 Task: Look for space in Thành Phố Uông Bí, Vietnam from 10th July, 2023 to 25th July, 2023 for 3 adults, 1 child in price range Rs.15000 to Rs.25000. Place can be shared room with 2 bedrooms having 3 beds and 2 bathrooms. Property type can be house, flat, guest house. Amenities needed are: wifi, TV, free parkinig on premises, gym, breakfast. Booking option can be shelf check-in. Required host language is English.
Action: Mouse moved to (448, 97)
Screenshot: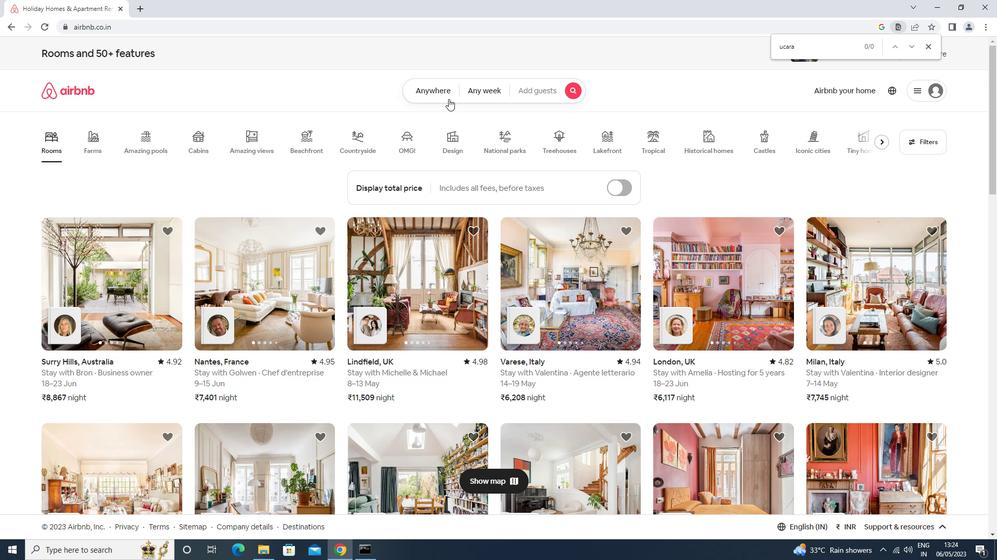 
Action: Mouse pressed left at (448, 97)
Screenshot: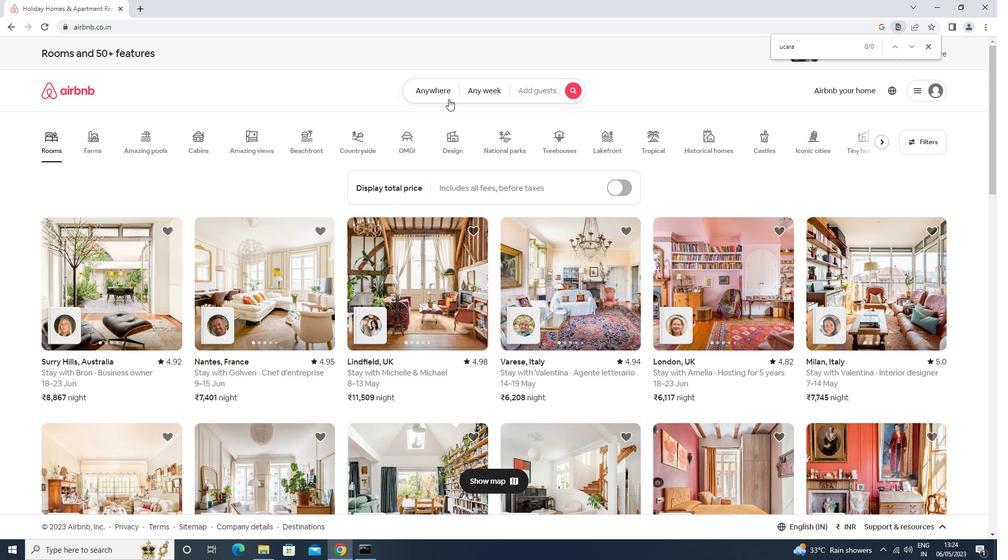 
Action: Mouse moved to (368, 135)
Screenshot: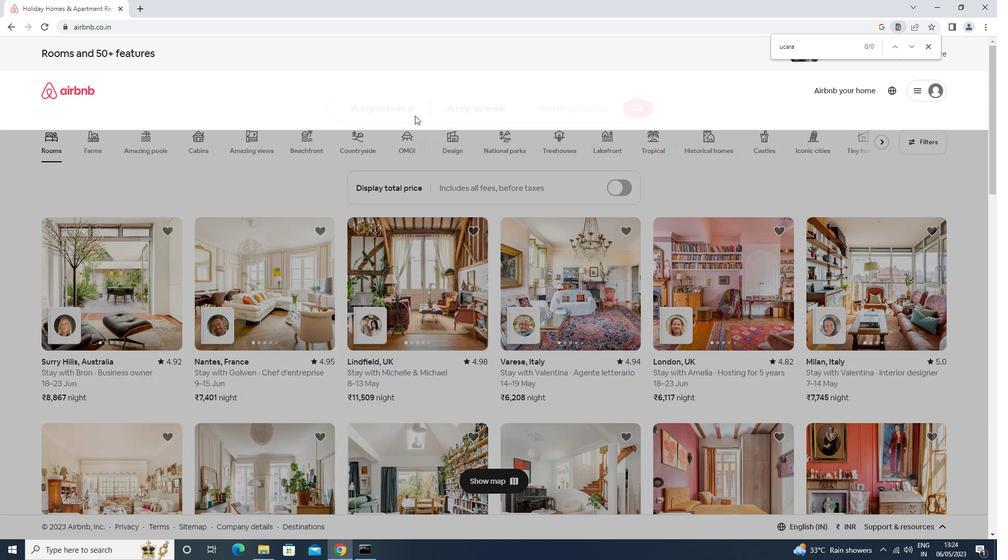 
Action: Mouse pressed left at (368, 135)
Screenshot: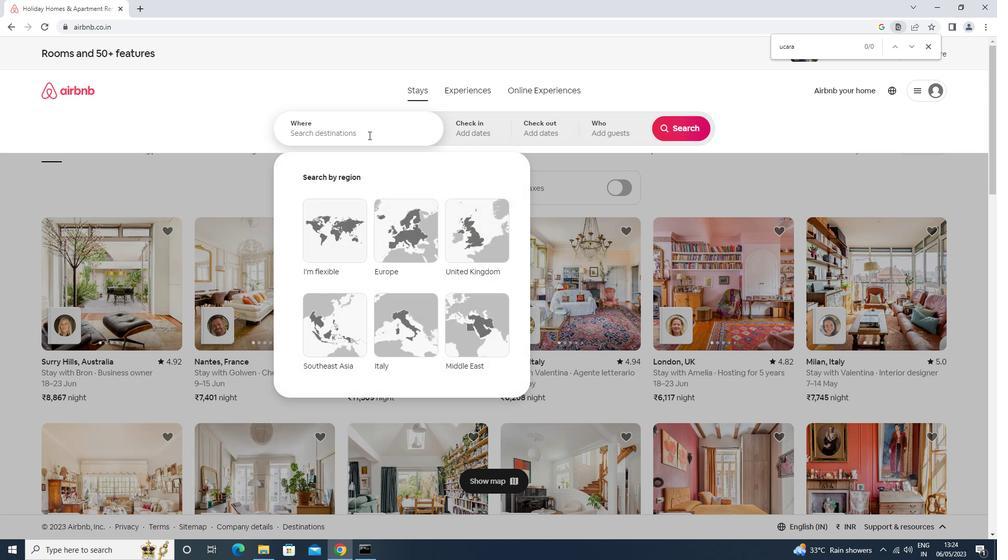 
Action: Key pressed <Key.shift>THANH<Key.space><Key.shift>PHO<Key.space><Key.shift>UONG<Key.shift>B<Key.backspace><Key.space>N<Key.shift>BI<Key.enter>
Screenshot: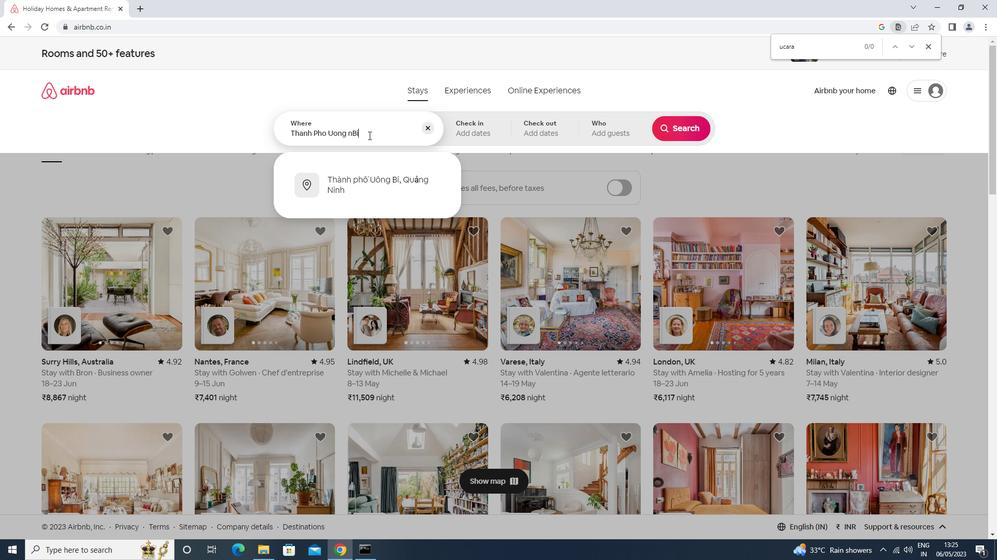 
Action: Mouse moved to (679, 214)
Screenshot: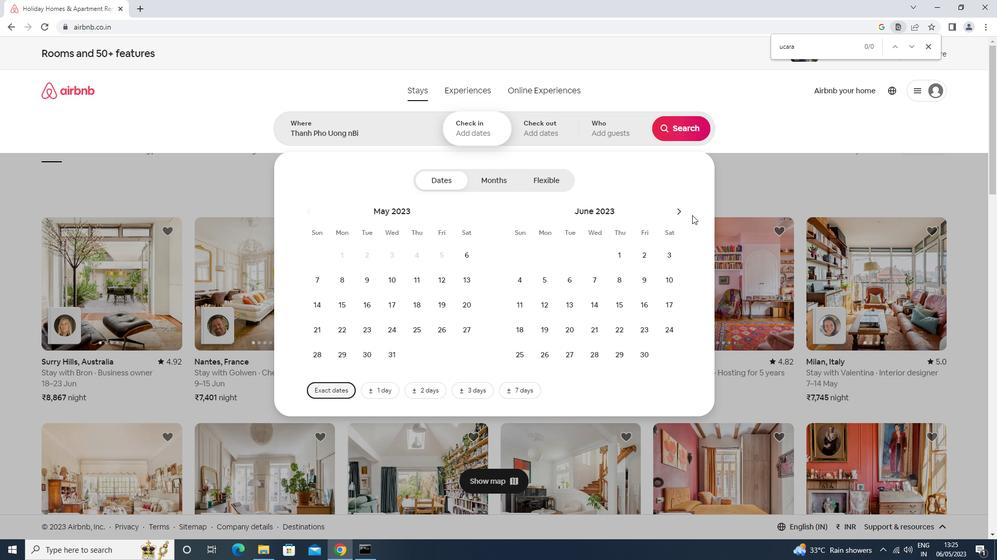 
Action: Mouse pressed left at (679, 214)
Screenshot: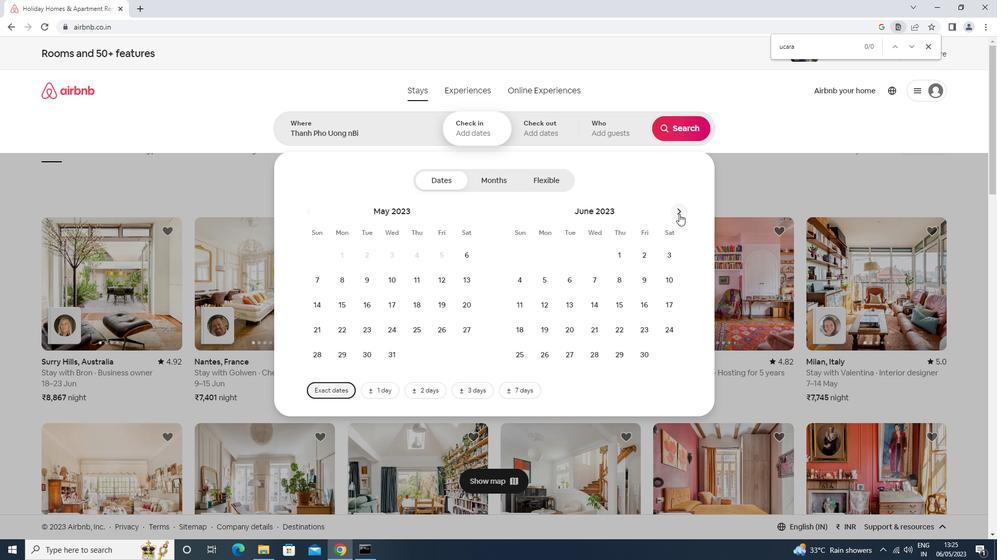 
Action: Mouse moved to (545, 311)
Screenshot: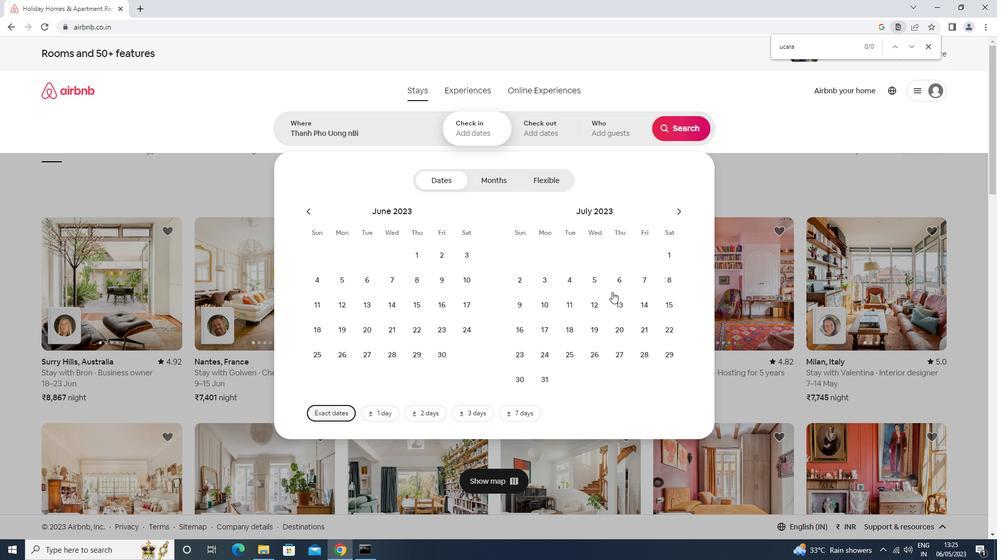 
Action: Mouse pressed left at (545, 311)
Screenshot: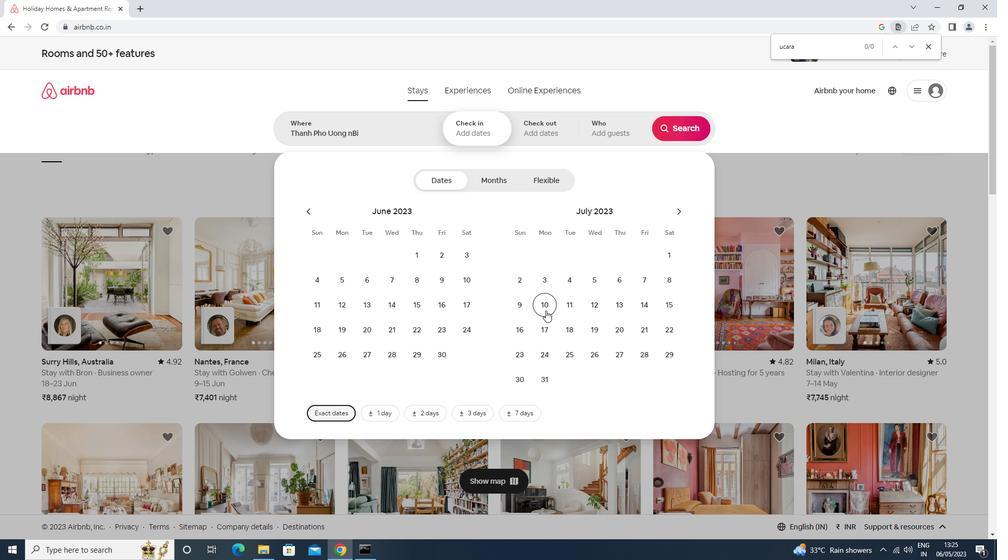 
Action: Mouse moved to (571, 365)
Screenshot: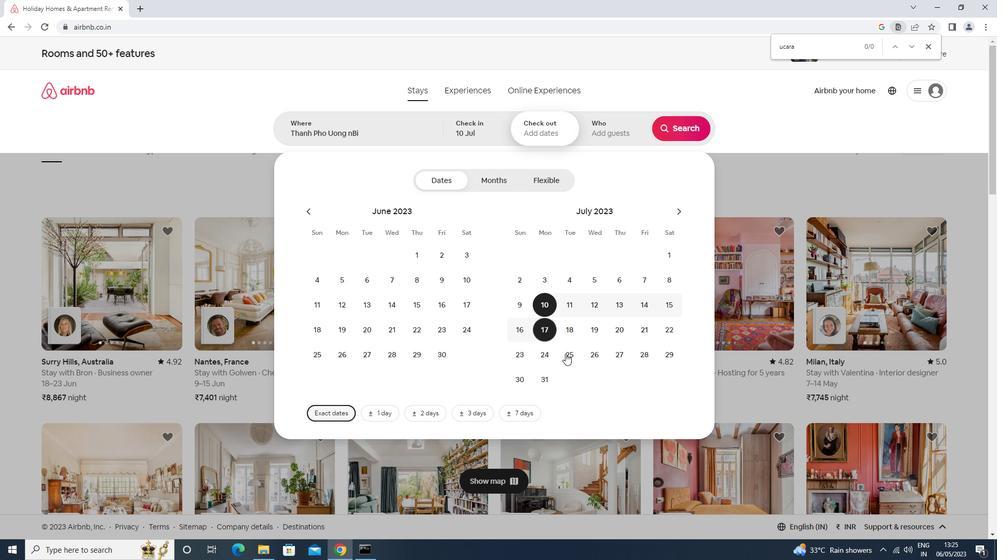
Action: Mouse pressed left at (571, 365)
Screenshot: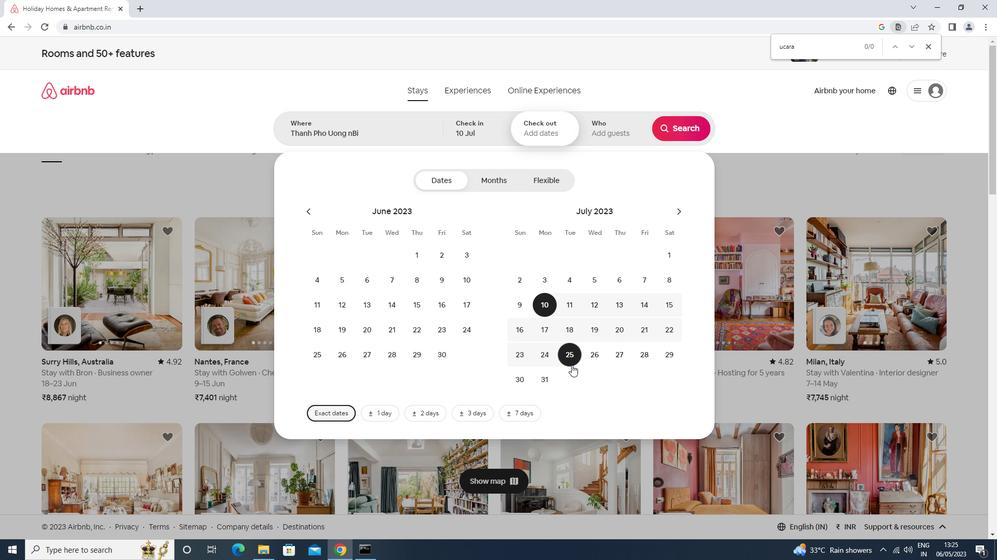 
Action: Mouse moved to (603, 137)
Screenshot: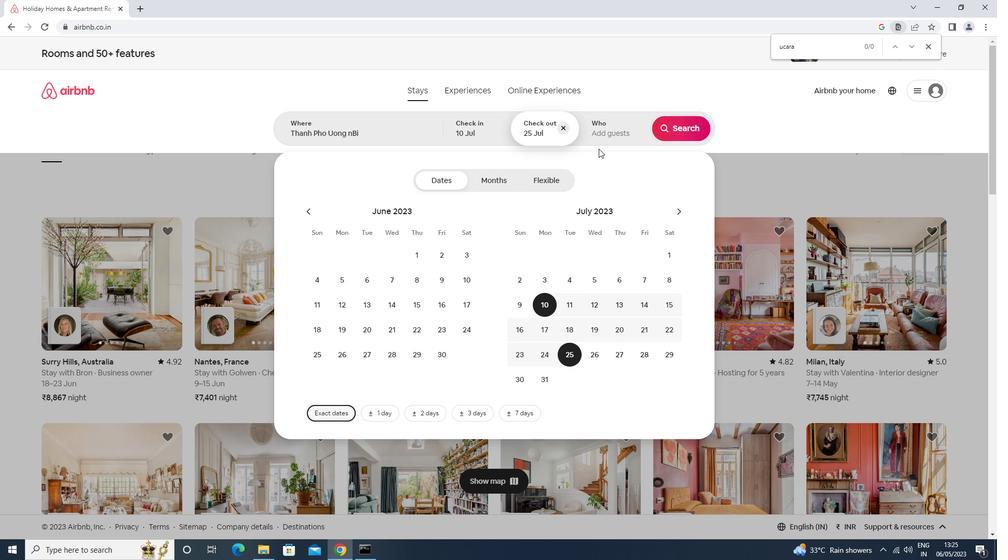 
Action: Mouse pressed left at (603, 137)
Screenshot: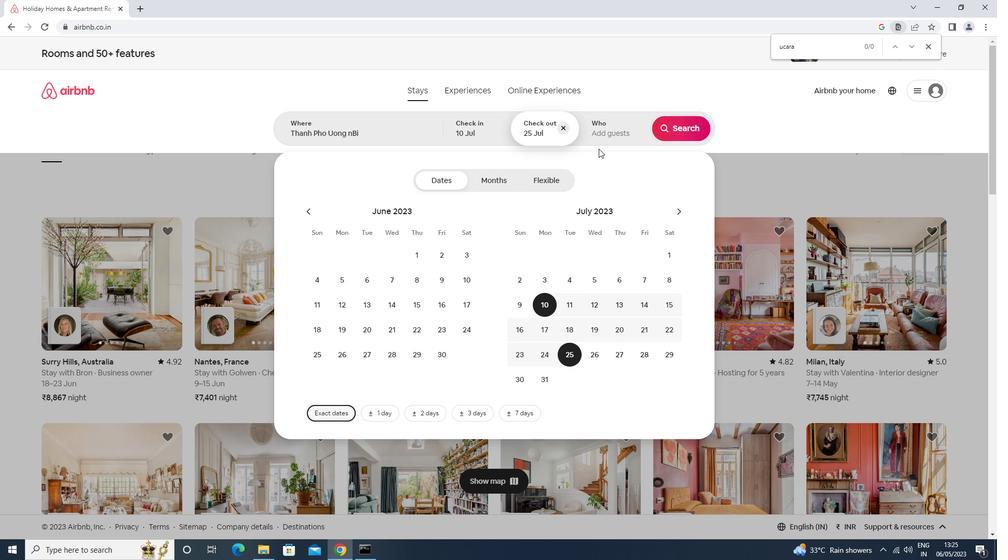 
Action: Mouse moved to (687, 185)
Screenshot: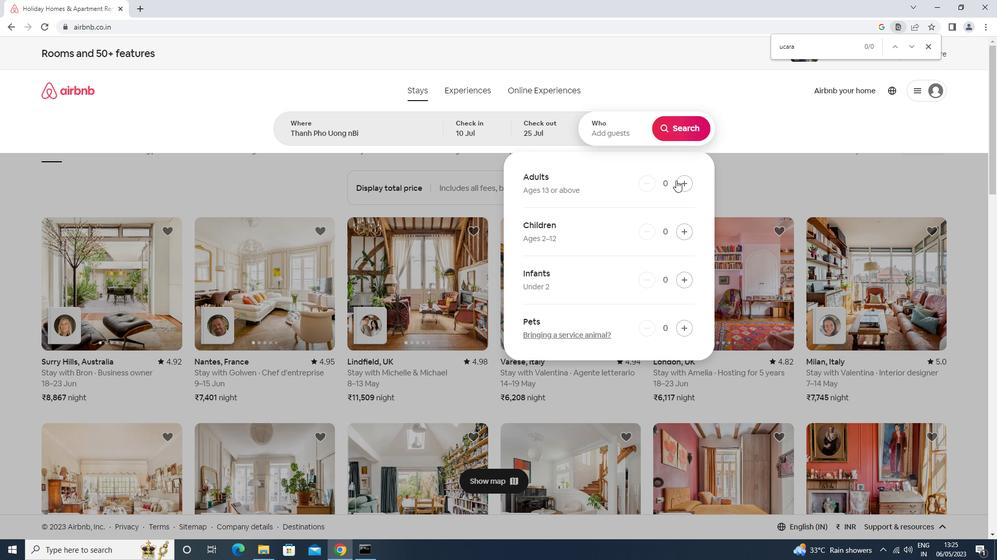 
Action: Mouse pressed left at (687, 185)
Screenshot: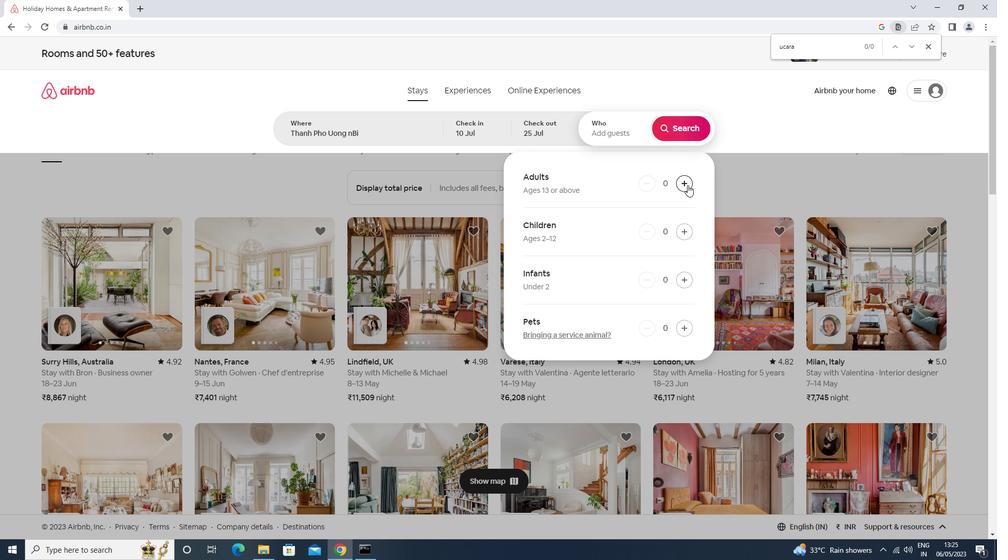 
Action: Mouse pressed left at (687, 185)
Screenshot: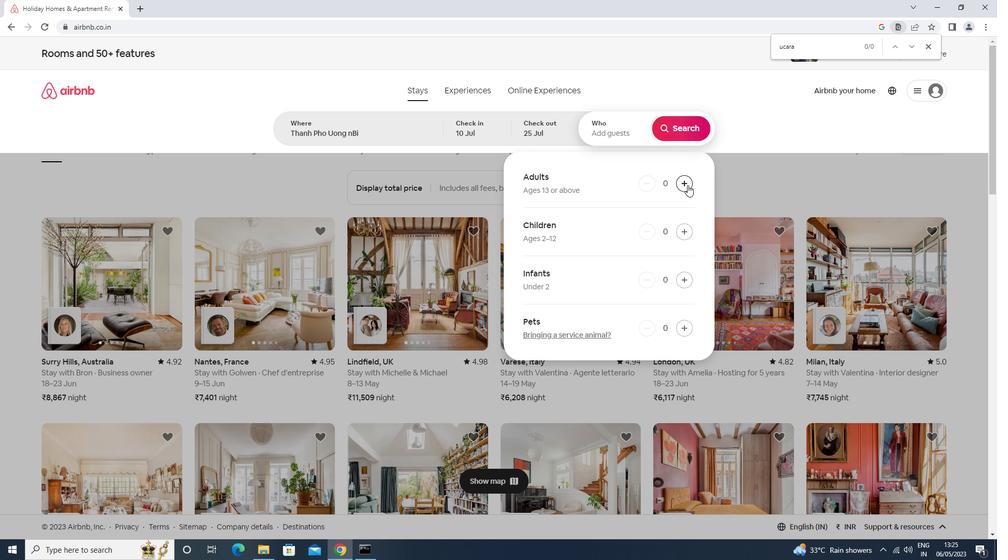 
Action: Mouse pressed left at (687, 185)
Screenshot: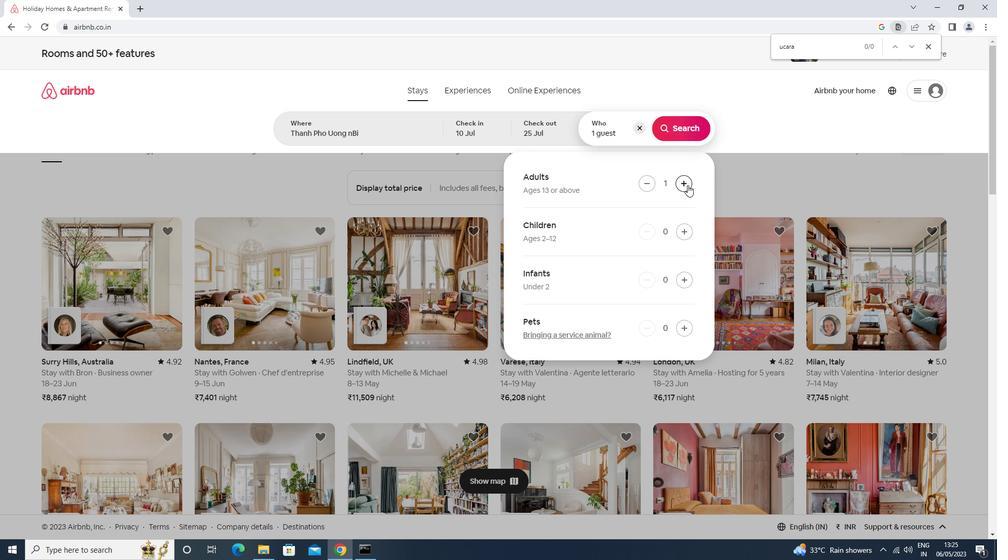 
Action: Mouse moved to (674, 135)
Screenshot: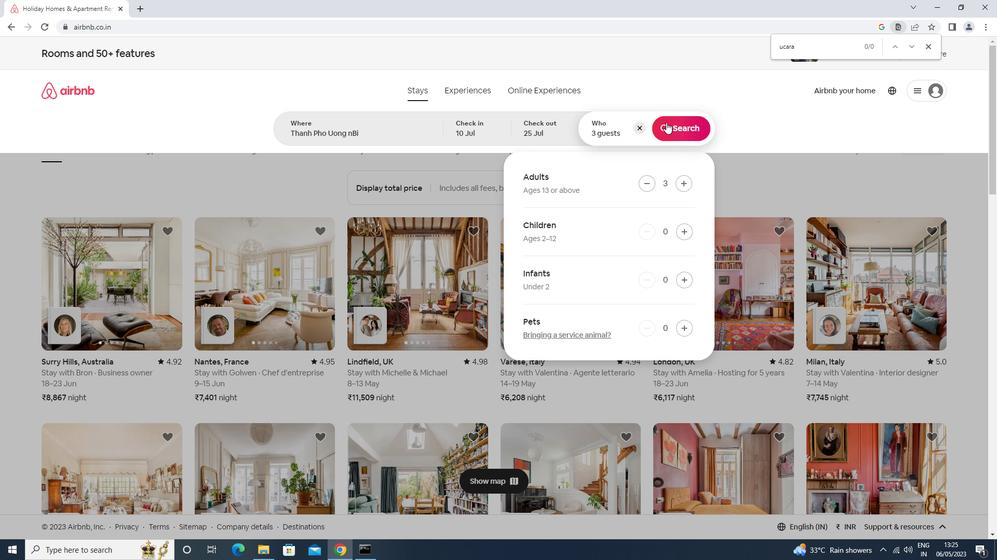 
Action: Mouse pressed left at (674, 135)
Screenshot: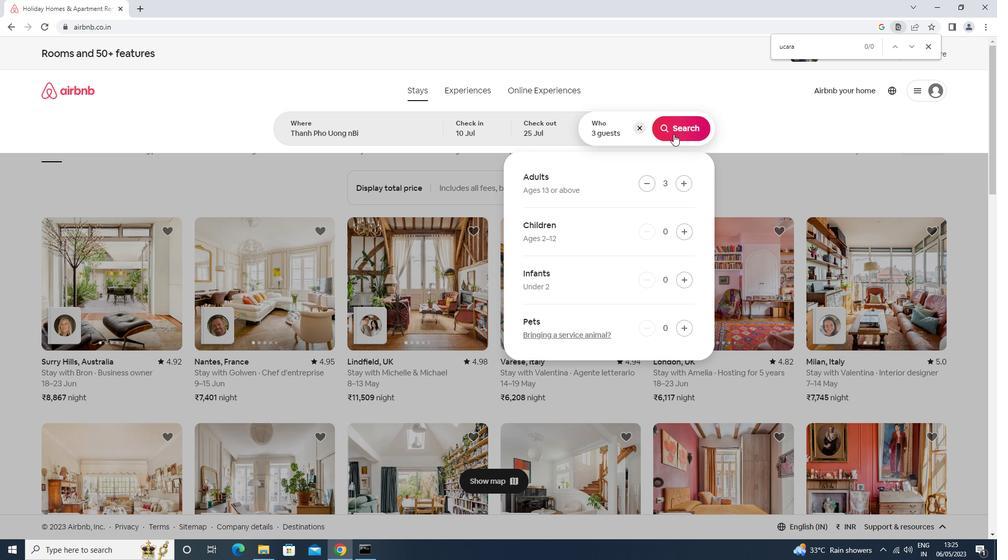
Action: Mouse moved to (544, 64)
Screenshot: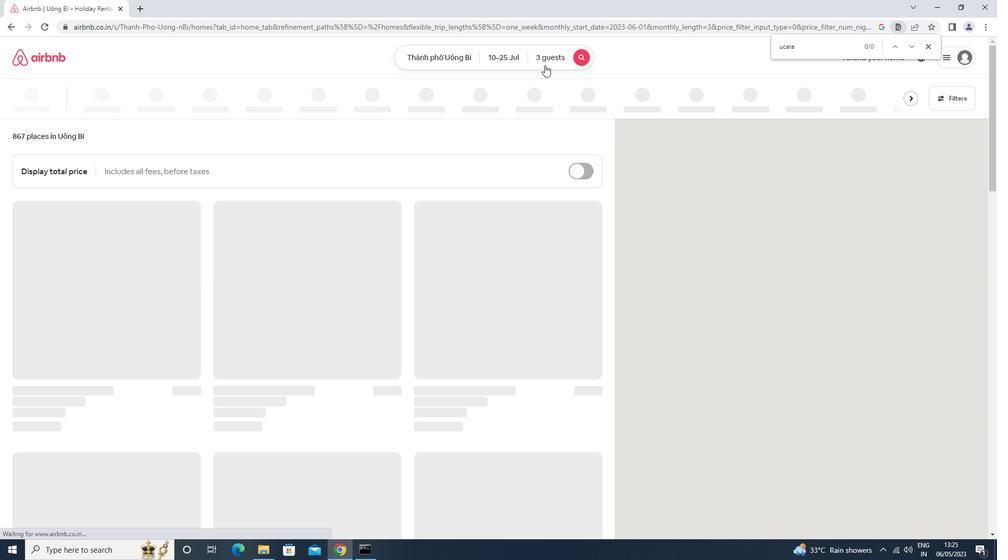
Action: Mouse pressed left at (544, 64)
Screenshot: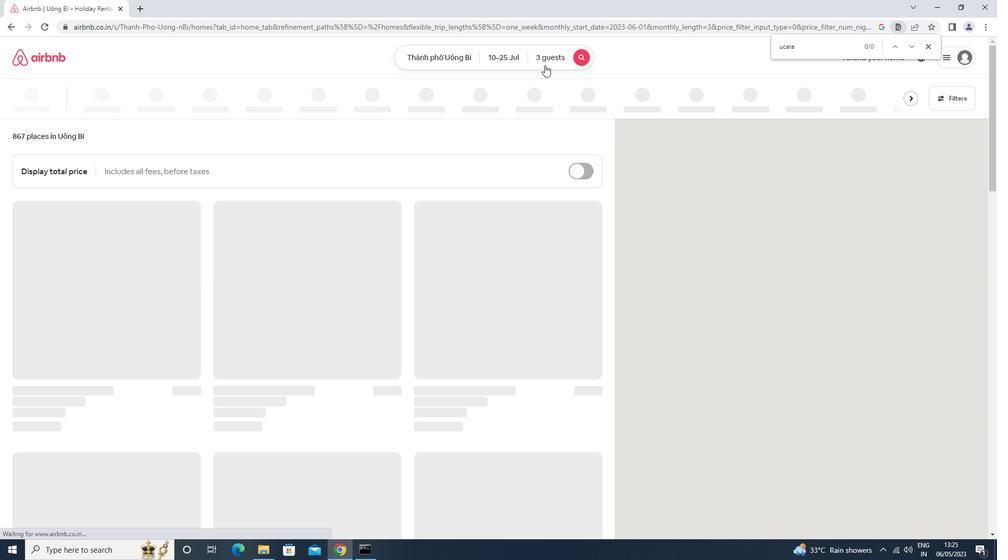 
Action: Mouse moved to (677, 198)
Screenshot: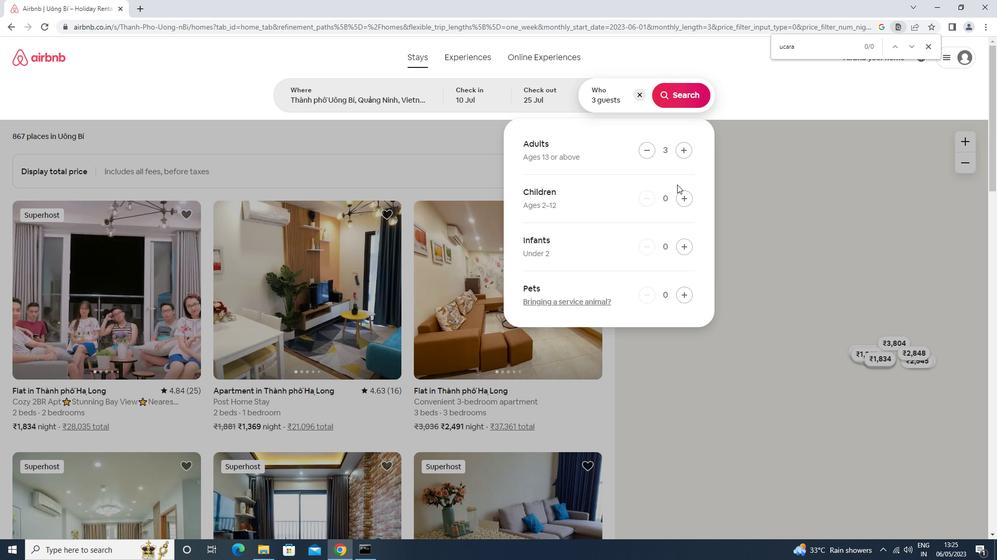 
Action: Mouse pressed left at (677, 198)
Screenshot: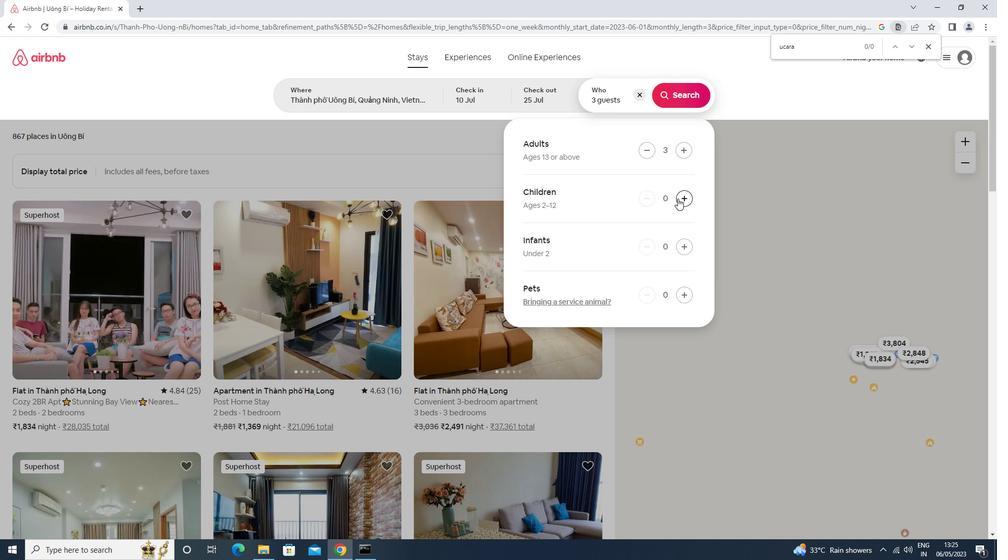 
Action: Mouse moved to (681, 93)
Screenshot: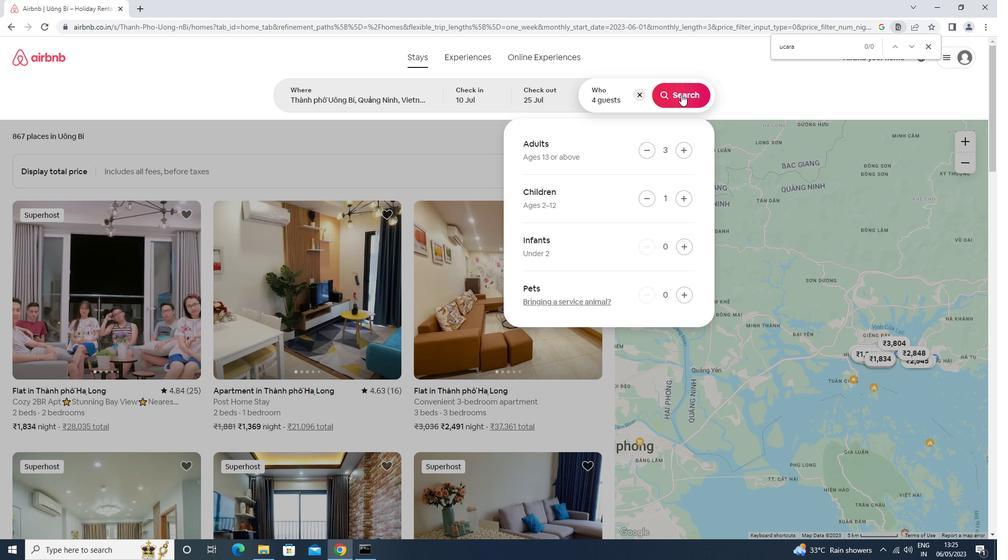 
Action: Mouse pressed left at (681, 93)
Screenshot: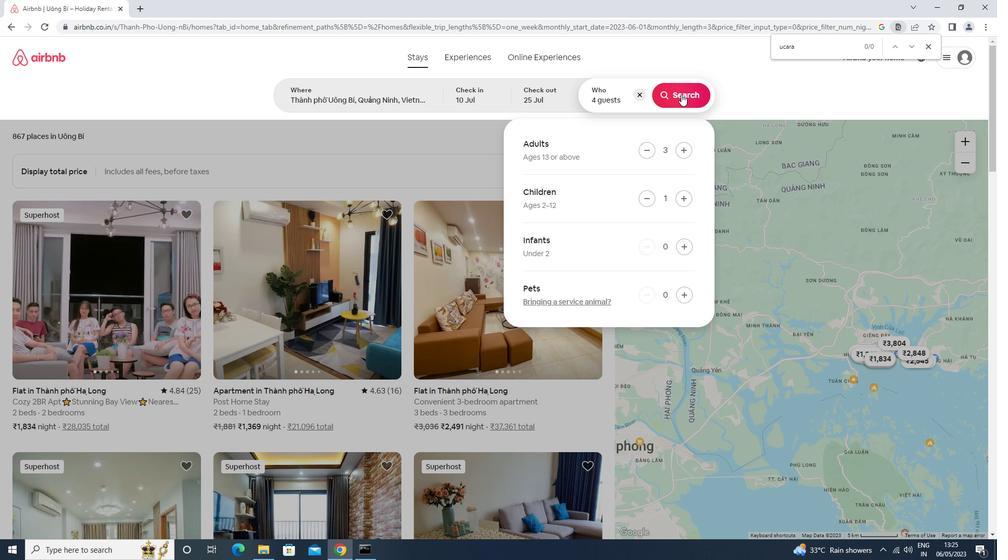 
Action: Mouse moved to (965, 95)
Screenshot: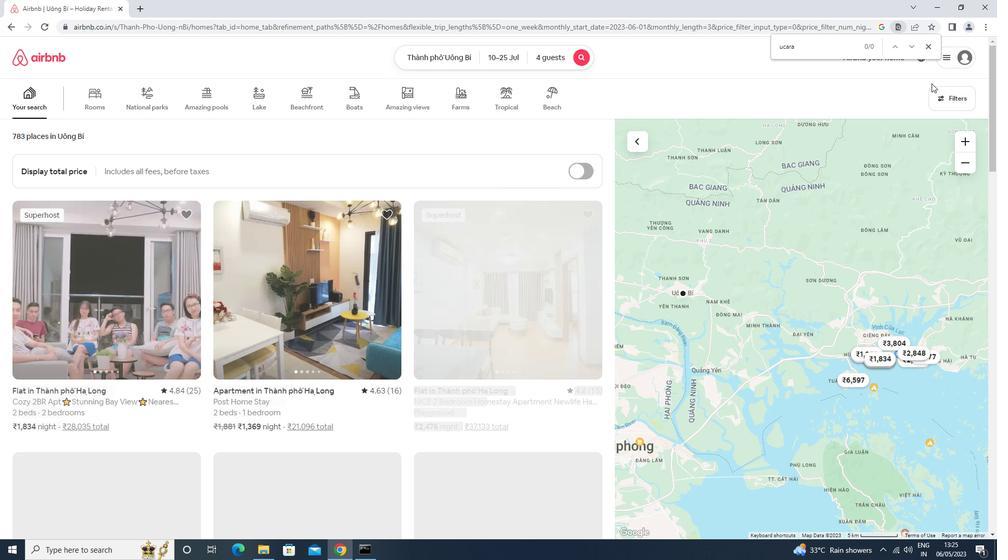 
Action: Mouse pressed left at (965, 95)
Screenshot: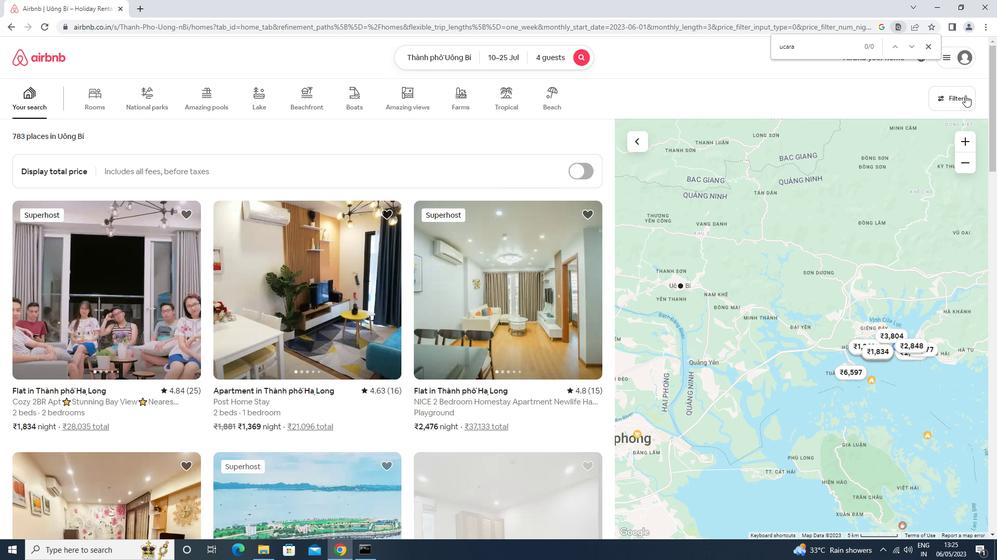 
Action: Mouse moved to (415, 355)
Screenshot: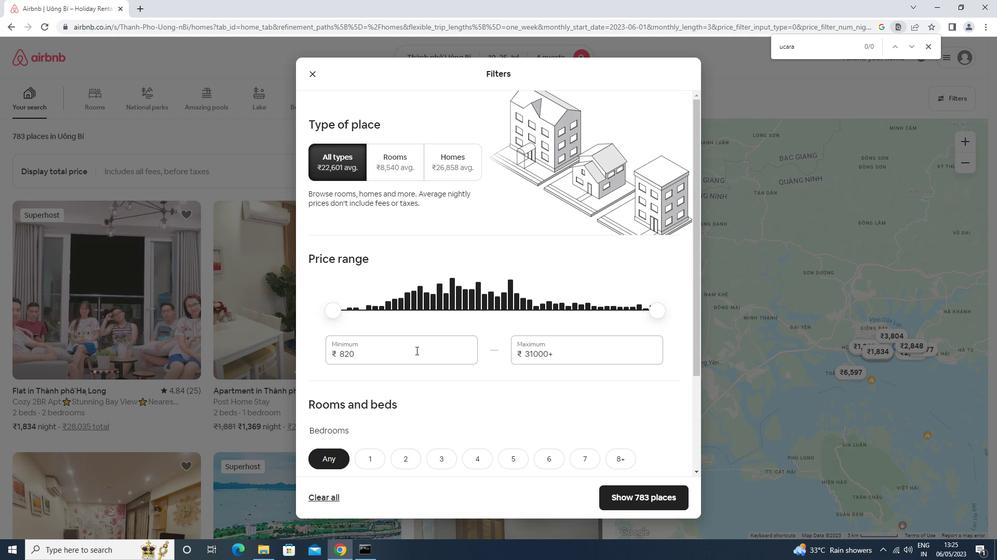 
Action: Mouse pressed left at (415, 355)
Screenshot: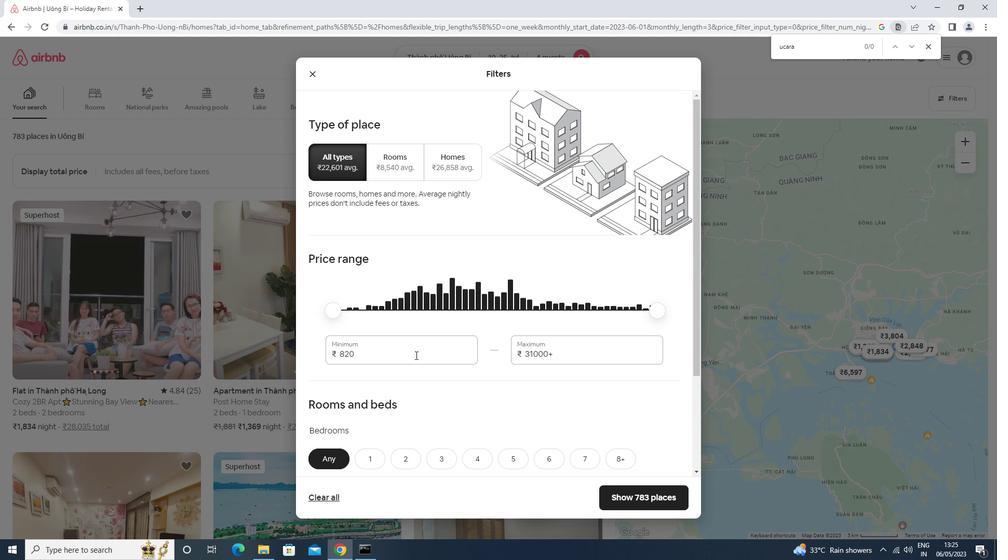 
Action: Key pressed <Key.backspace><Key.backspace><Key.backspace>15000<Key.tab>25000
Screenshot: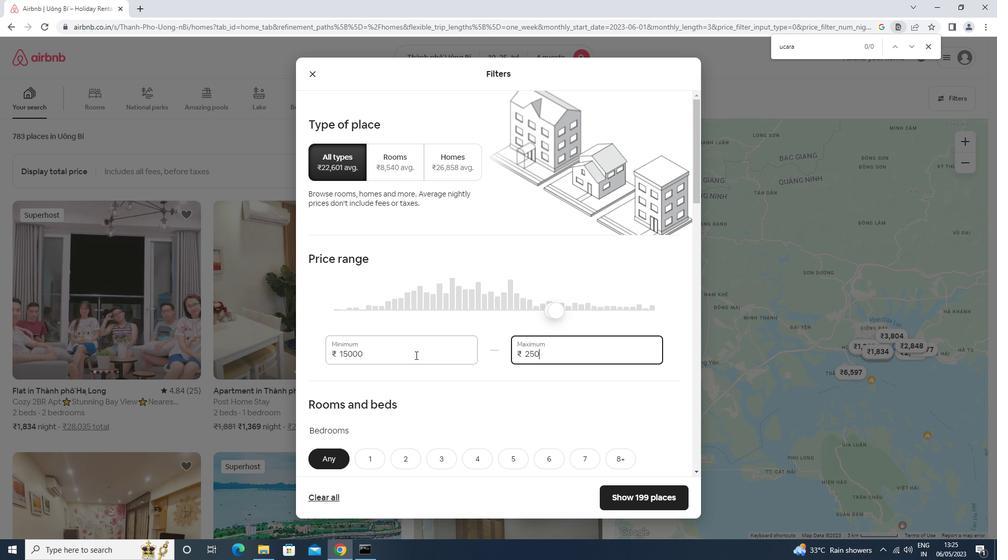 
Action: Mouse moved to (415, 347)
Screenshot: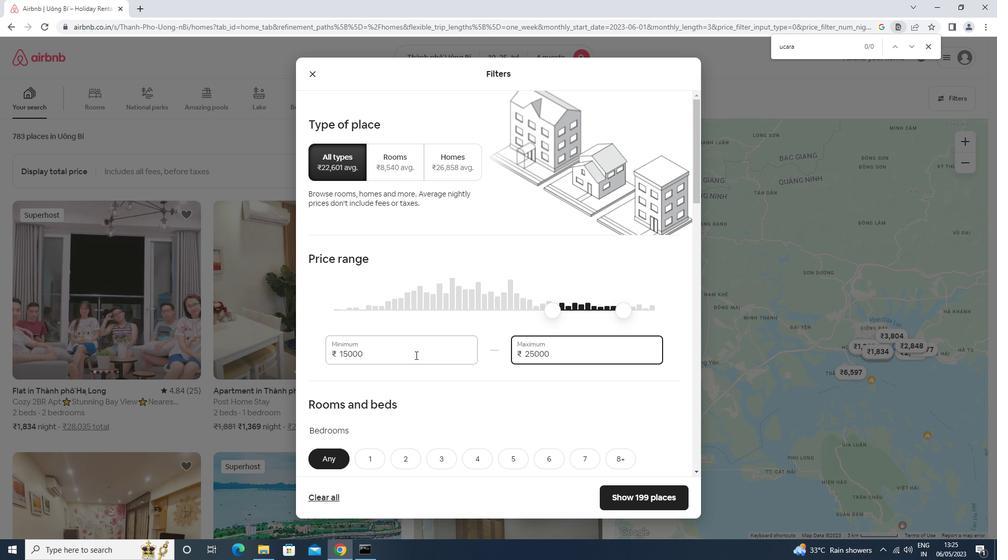 
Action: Mouse scrolled (415, 346) with delta (0, 0)
Screenshot: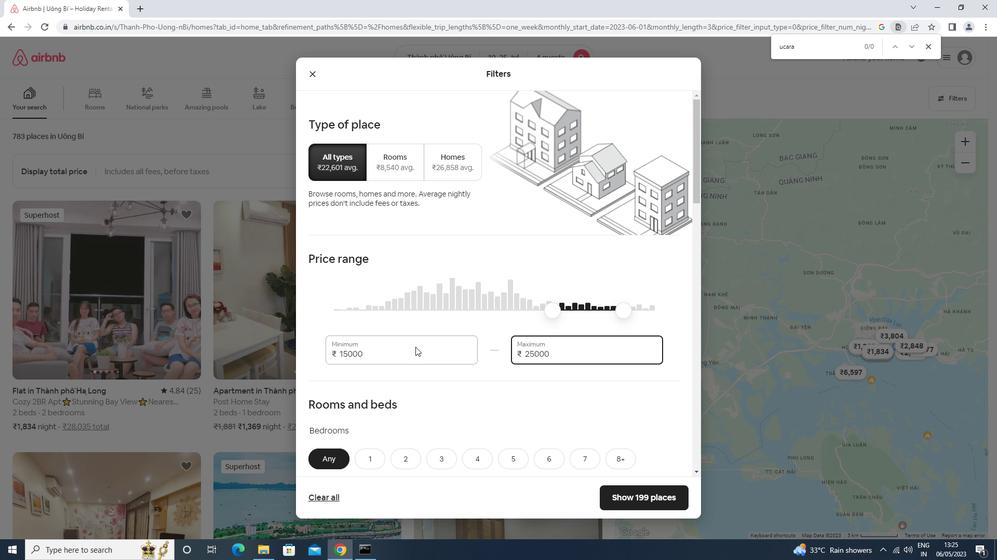
Action: Mouse scrolled (415, 346) with delta (0, 0)
Screenshot: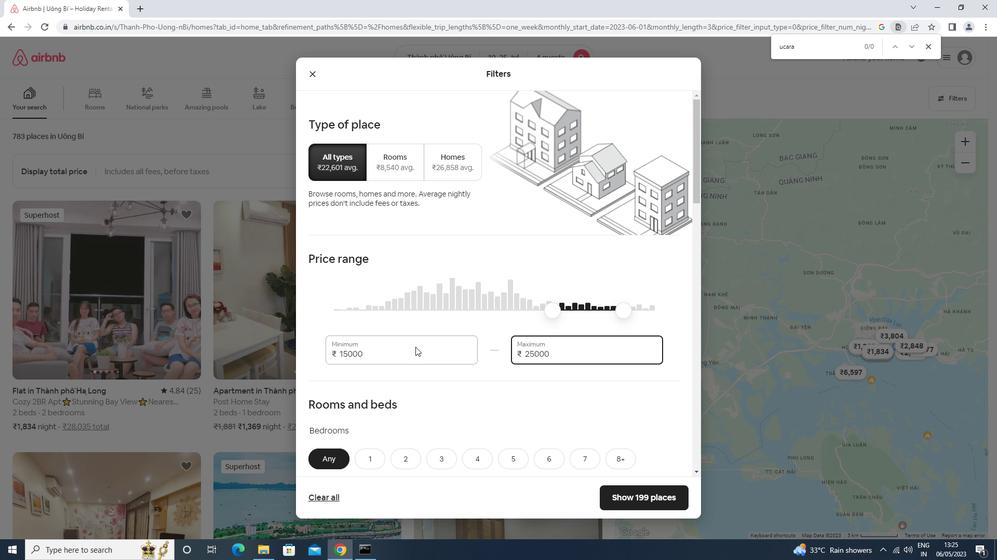 
Action: Mouse scrolled (415, 346) with delta (0, 0)
Screenshot: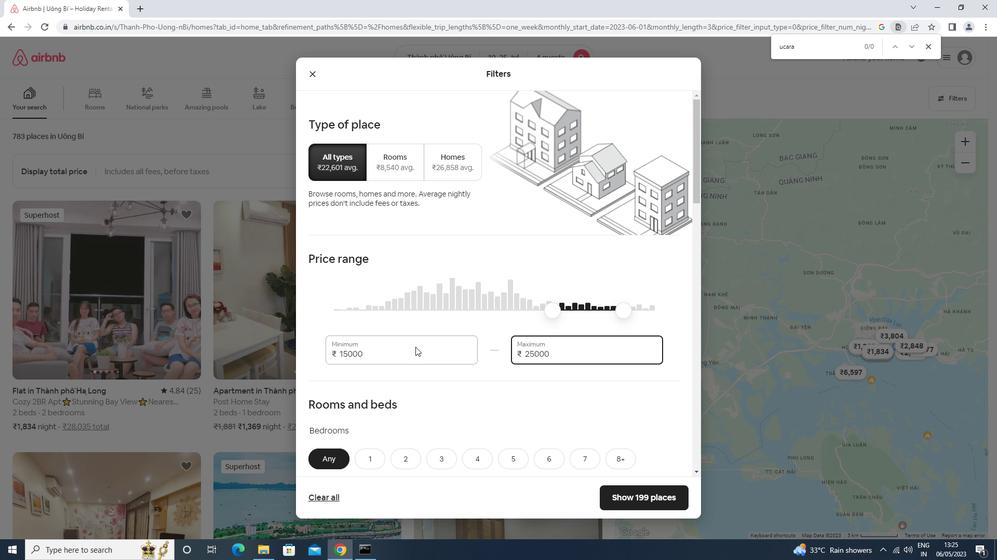 
Action: Mouse scrolled (415, 346) with delta (0, 0)
Screenshot: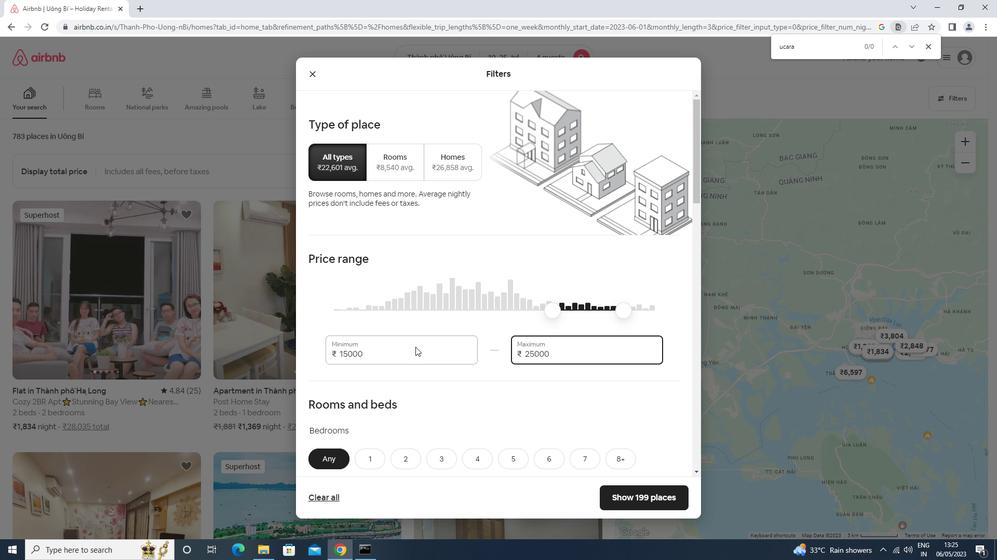 
Action: Mouse scrolled (415, 346) with delta (0, 0)
Screenshot: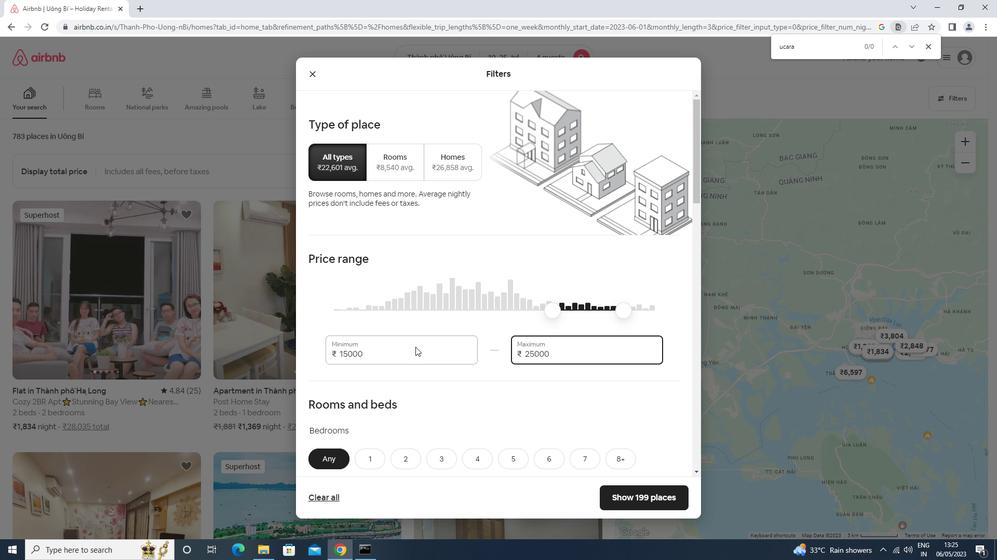 
Action: Mouse moved to (408, 209)
Screenshot: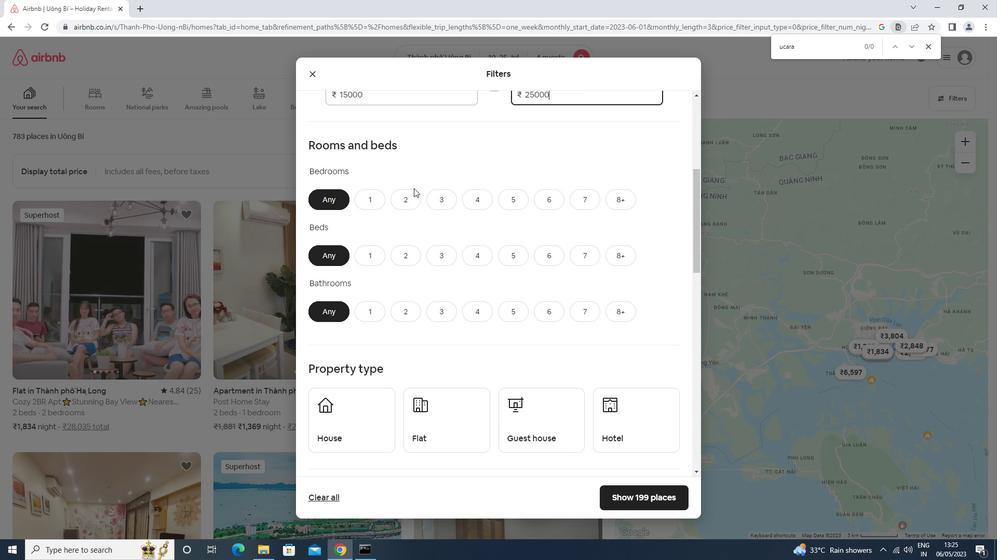 
Action: Mouse pressed left at (408, 209)
Screenshot: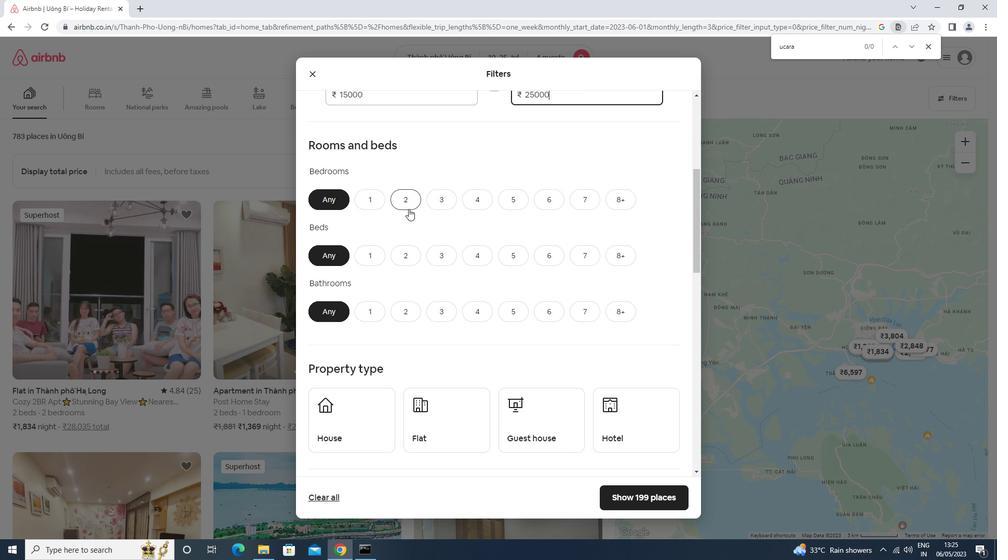 
Action: Mouse moved to (449, 257)
Screenshot: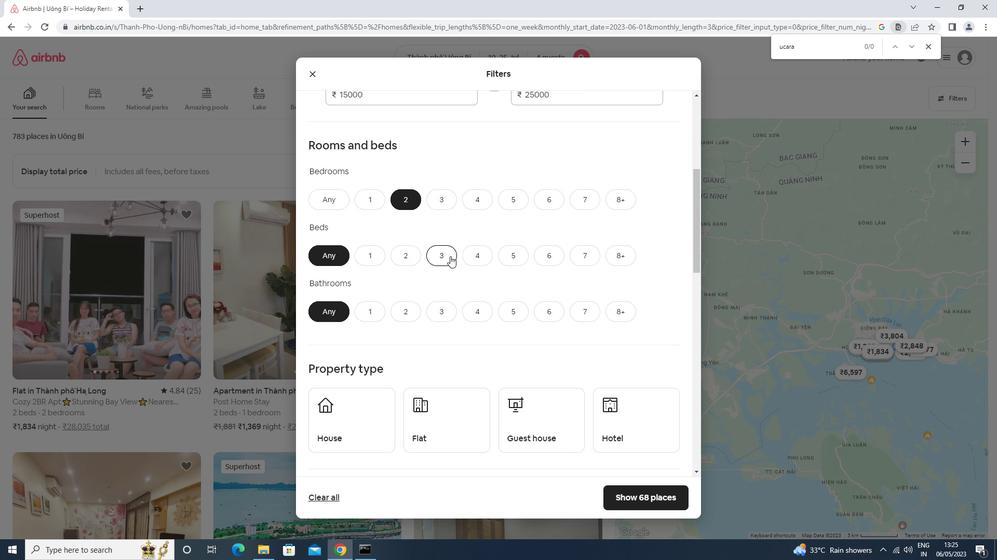
Action: Mouse pressed left at (449, 257)
Screenshot: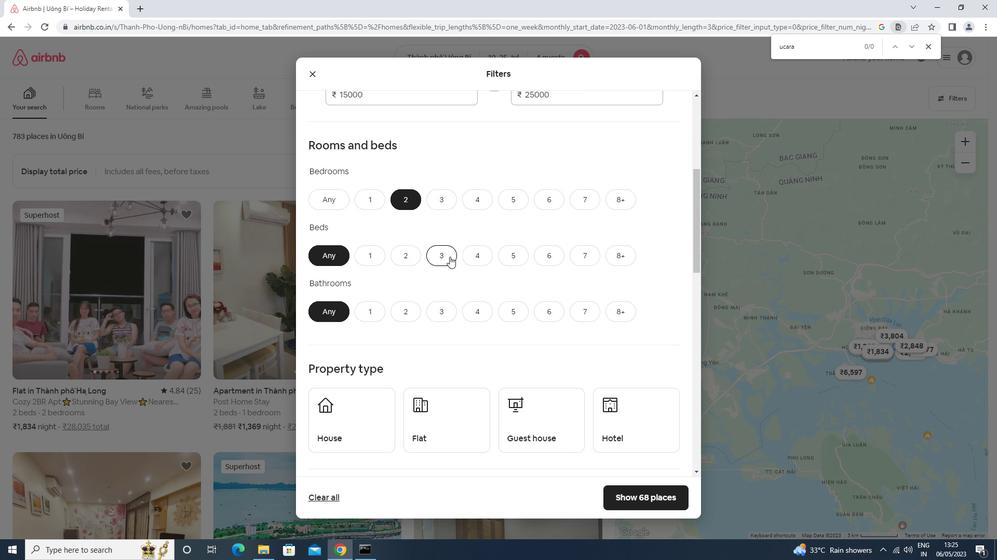 
Action: Mouse moved to (413, 306)
Screenshot: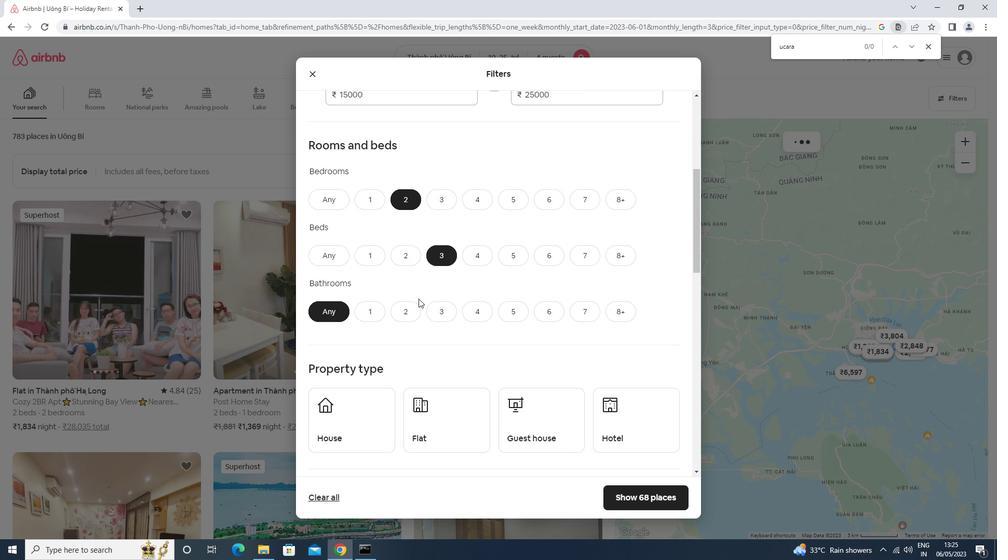 
Action: Mouse pressed left at (413, 306)
Screenshot: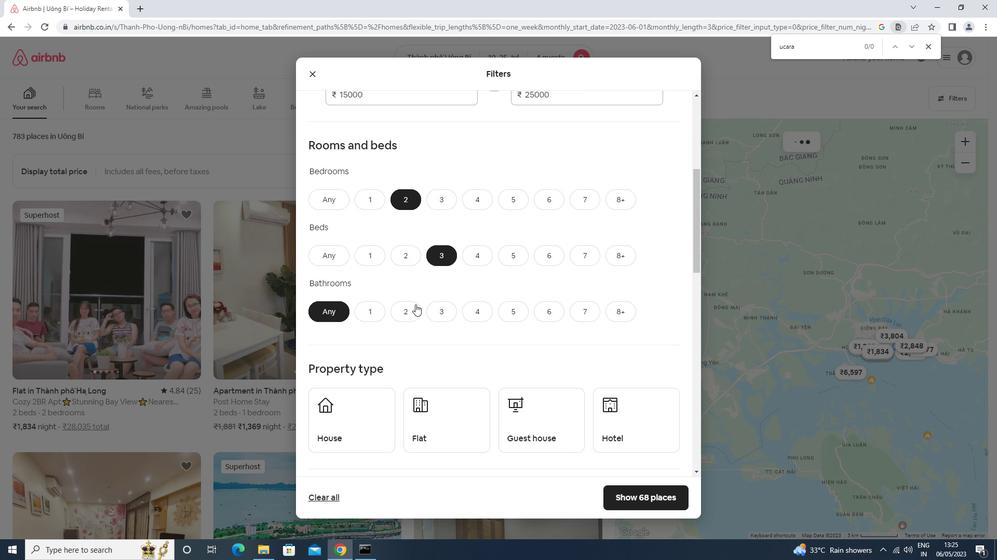 
Action: Mouse scrolled (413, 306) with delta (0, 0)
Screenshot: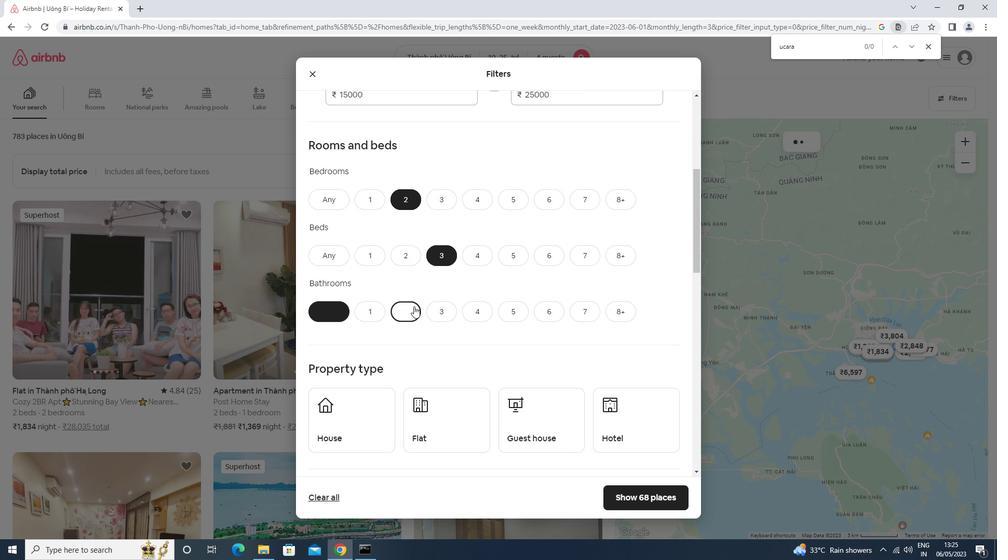 
Action: Mouse scrolled (413, 306) with delta (0, 0)
Screenshot: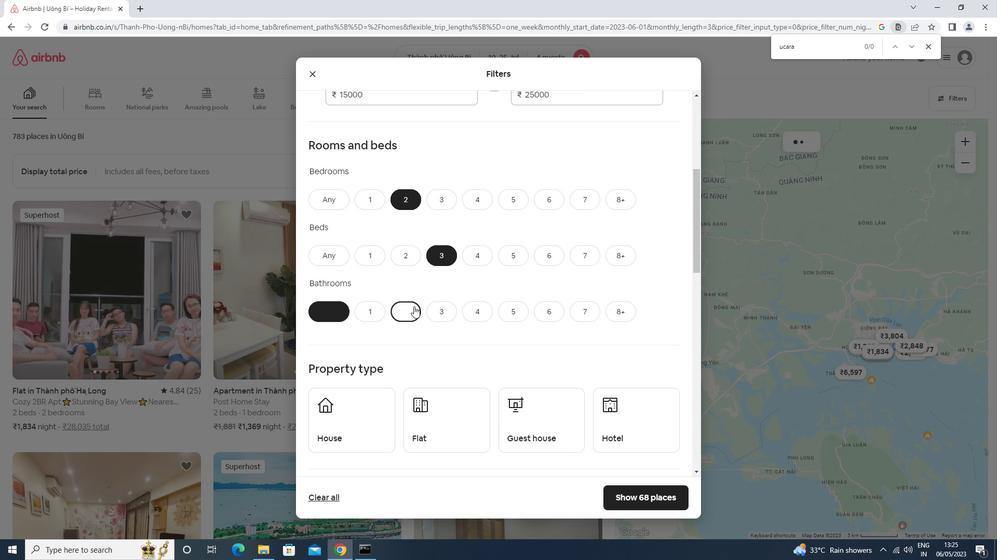 
Action: Mouse scrolled (413, 306) with delta (0, 0)
Screenshot: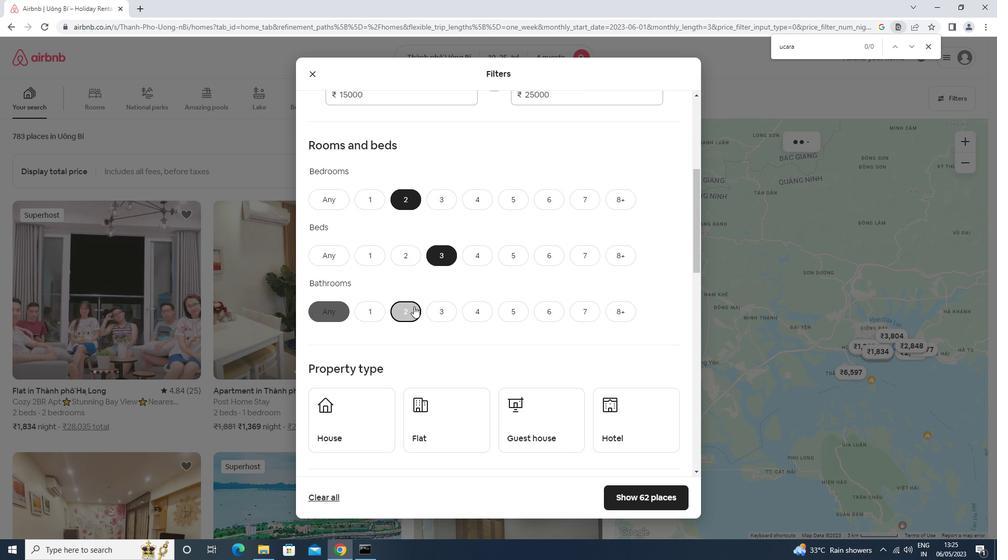 
Action: Mouse moved to (339, 279)
Screenshot: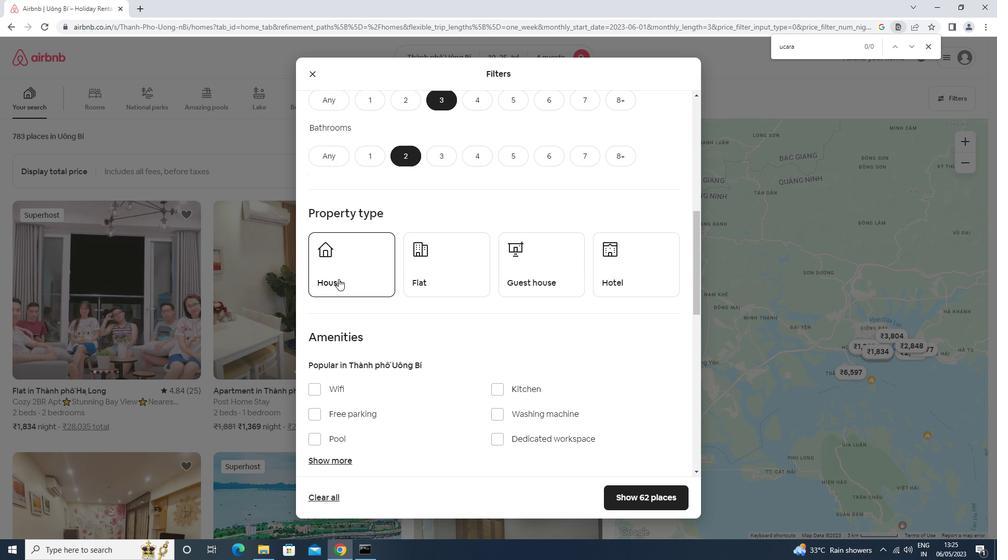 
Action: Mouse pressed left at (339, 279)
Screenshot: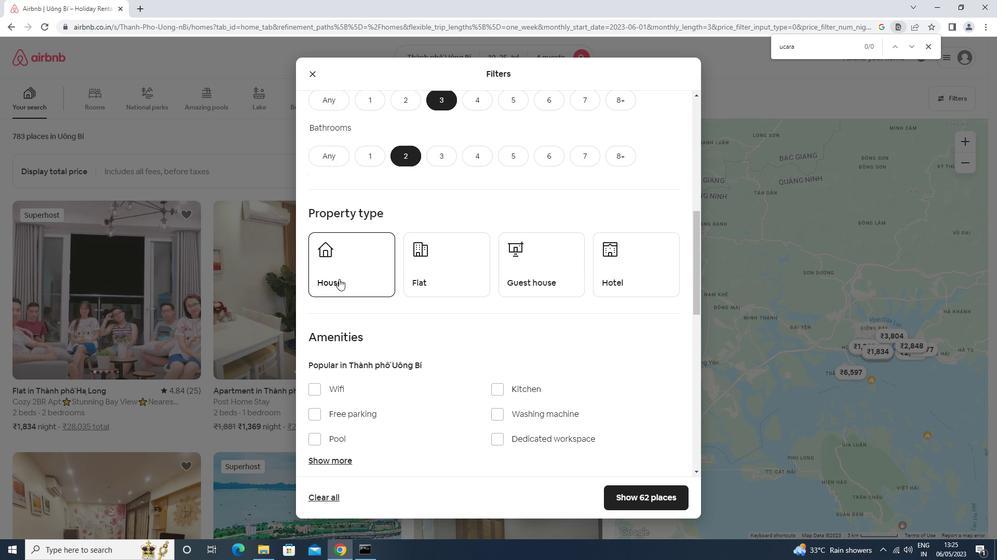 
Action: Mouse moved to (408, 269)
Screenshot: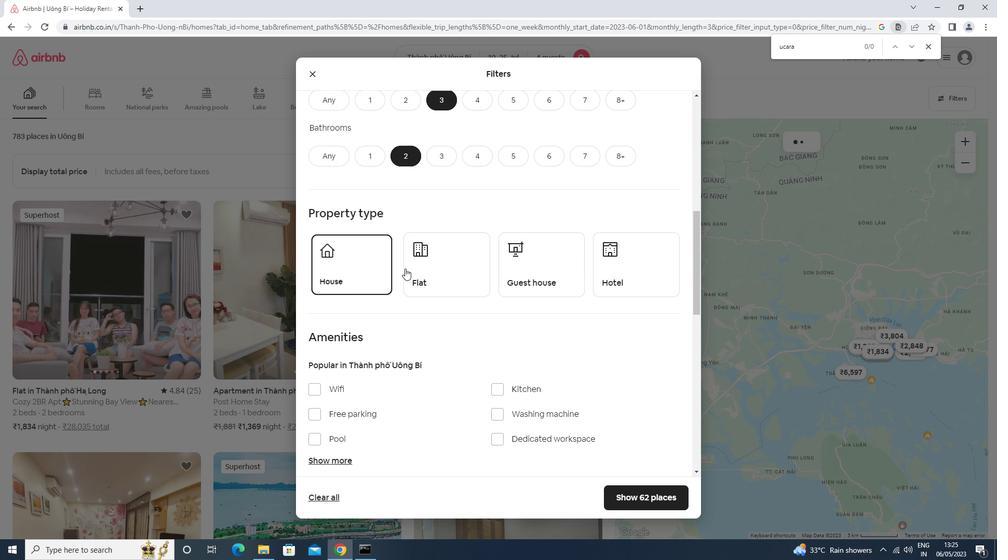 
Action: Mouse pressed left at (408, 269)
Screenshot: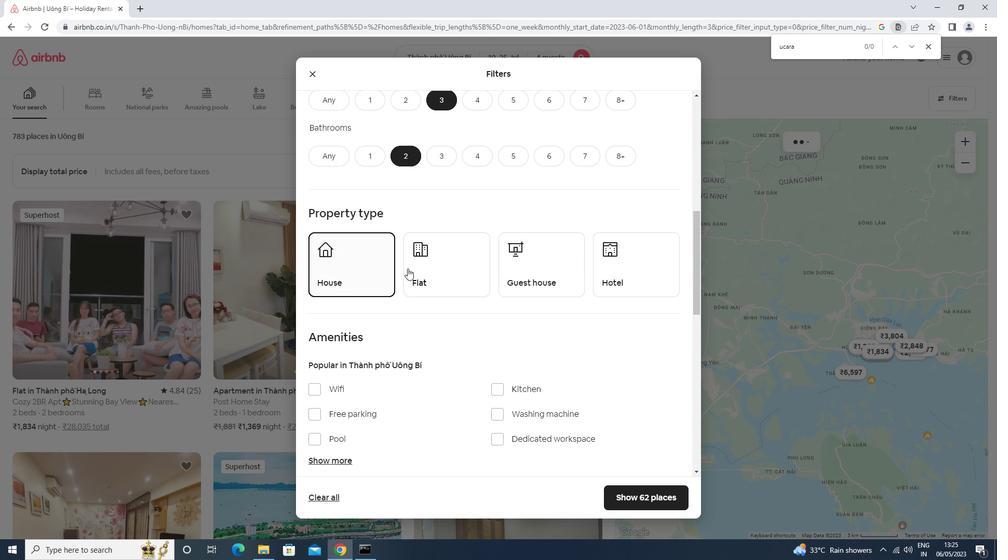 
Action: Mouse moved to (509, 269)
Screenshot: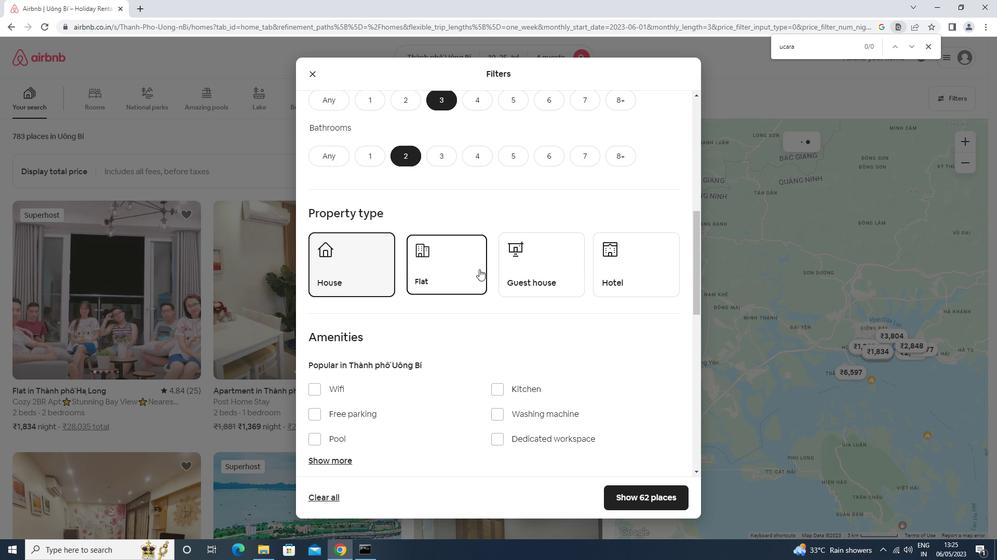 
Action: Mouse pressed left at (509, 269)
Screenshot: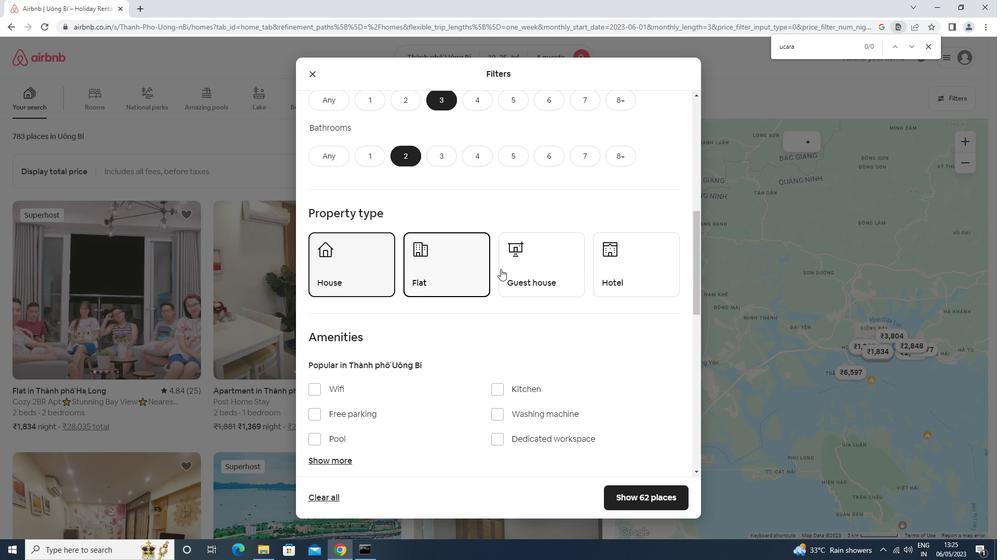 
Action: Mouse moved to (509, 269)
Screenshot: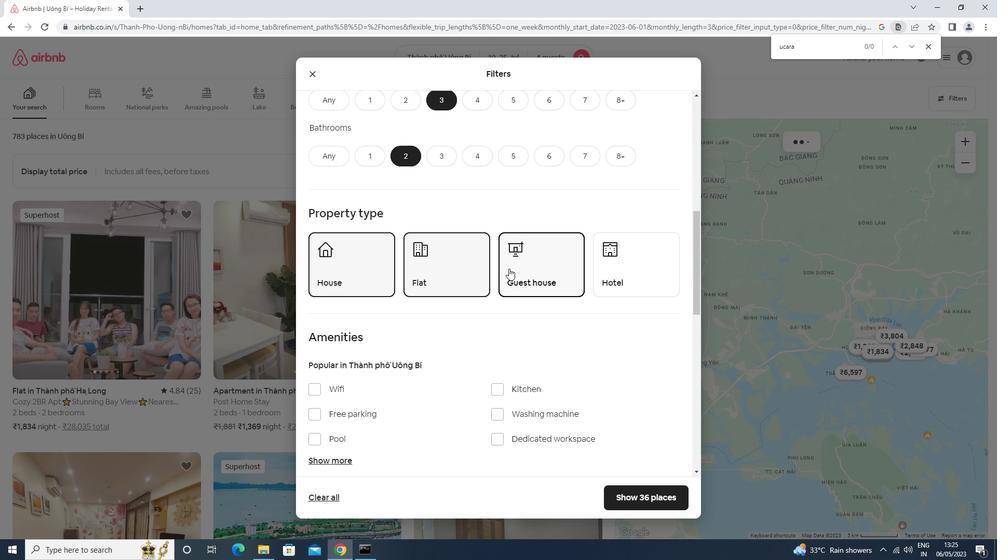 
Action: Mouse scrolled (509, 268) with delta (0, 0)
Screenshot: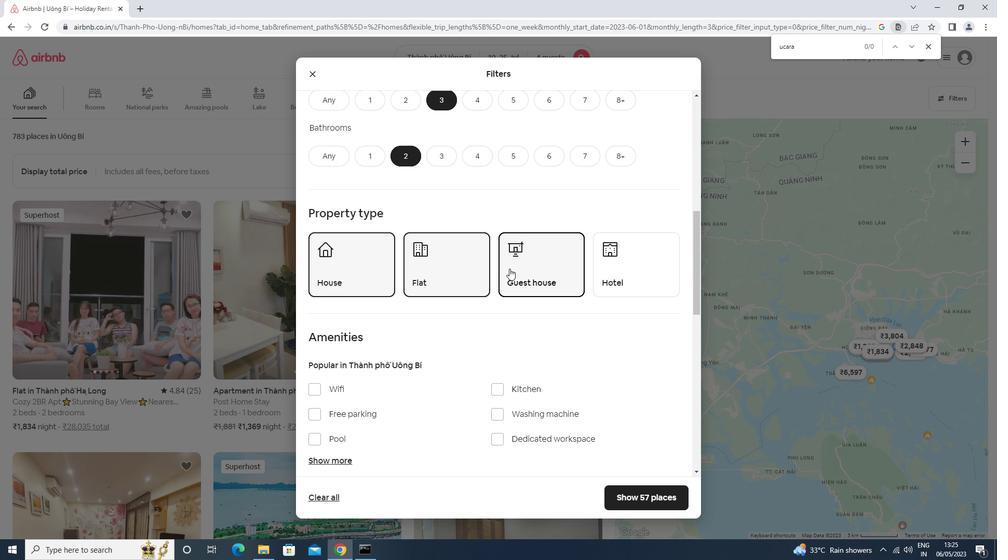
Action: Mouse scrolled (509, 268) with delta (0, 0)
Screenshot: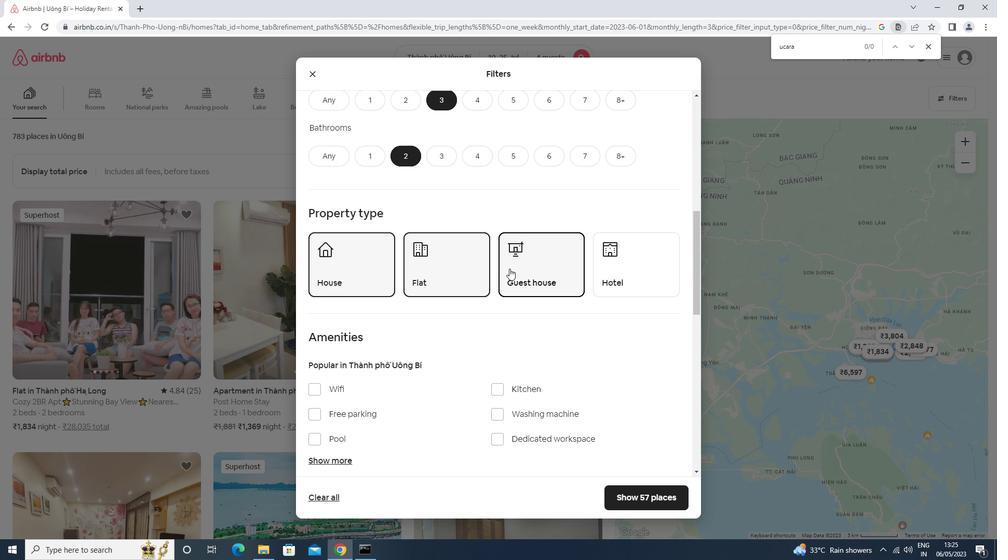 
Action: Mouse moved to (329, 280)
Screenshot: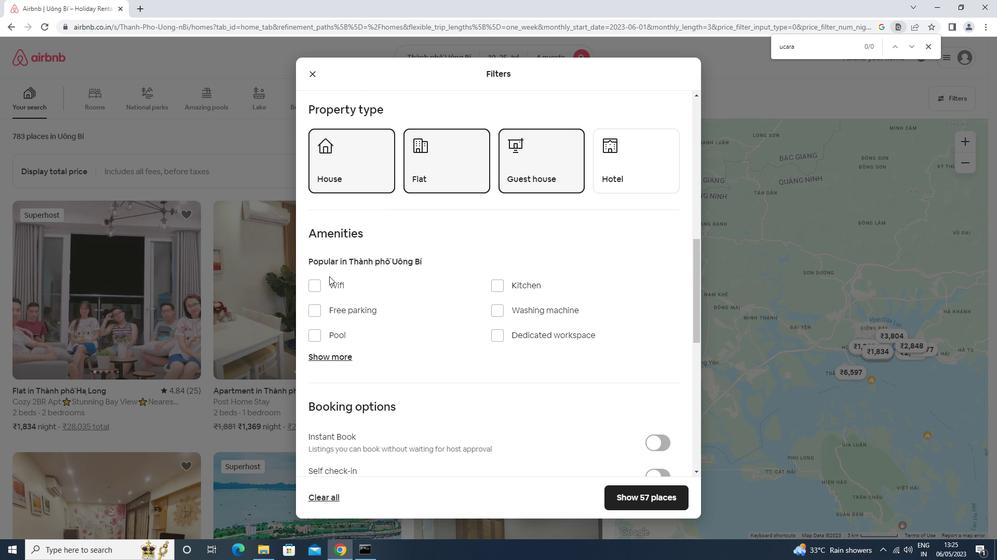 
Action: Mouse pressed left at (329, 280)
Screenshot: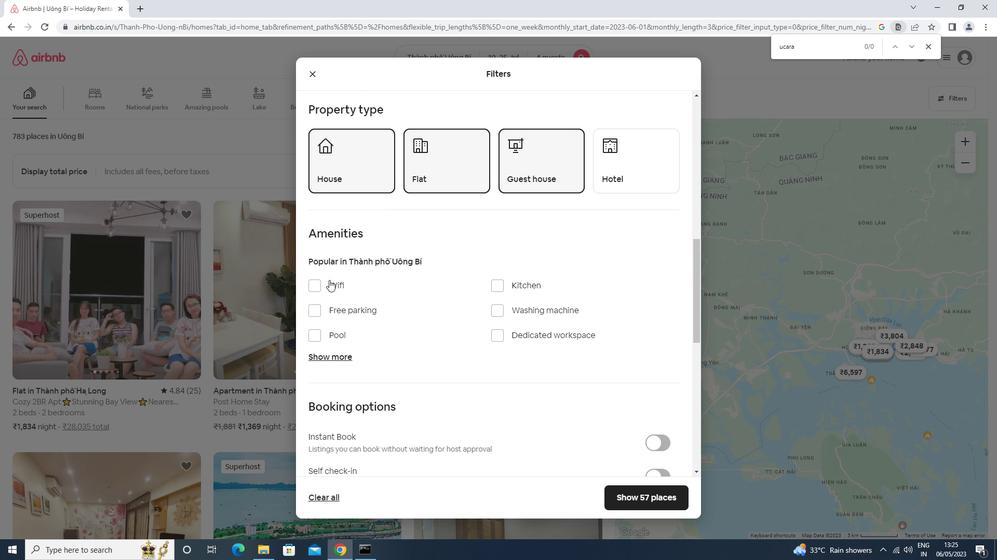 
Action: Mouse moved to (335, 358)
Screenshot: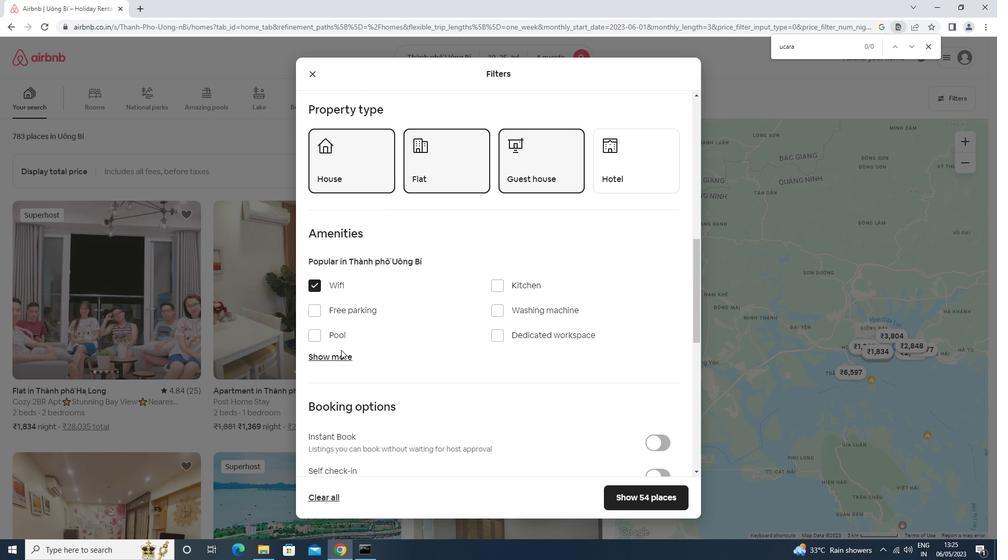 
Action: Mouse pressed left at (335, 358)
Screenshot: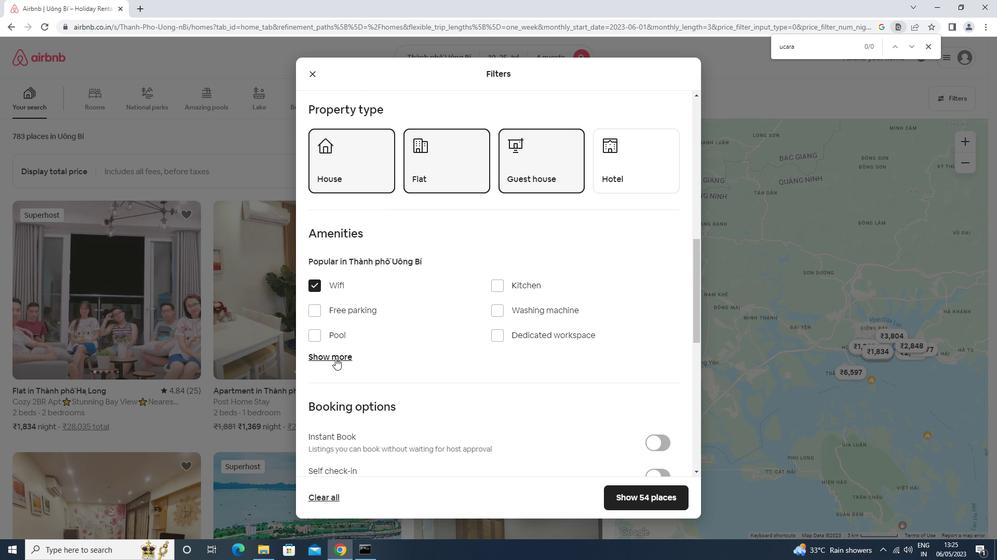 
Action: Mouse moved to (385, 323)
Screenshot: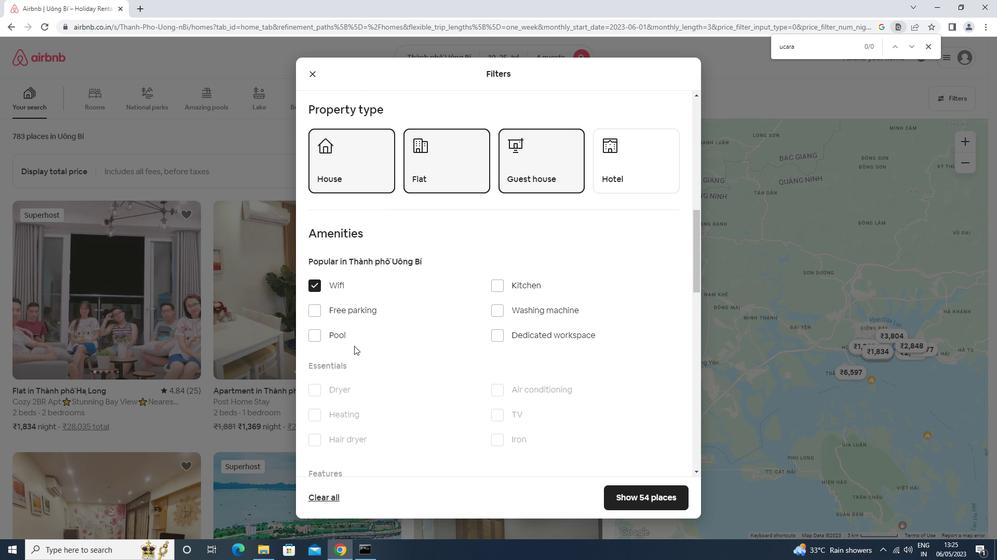 
Action: Mouse scrolled (385, 322) with delta (0, 0)
Screenshot: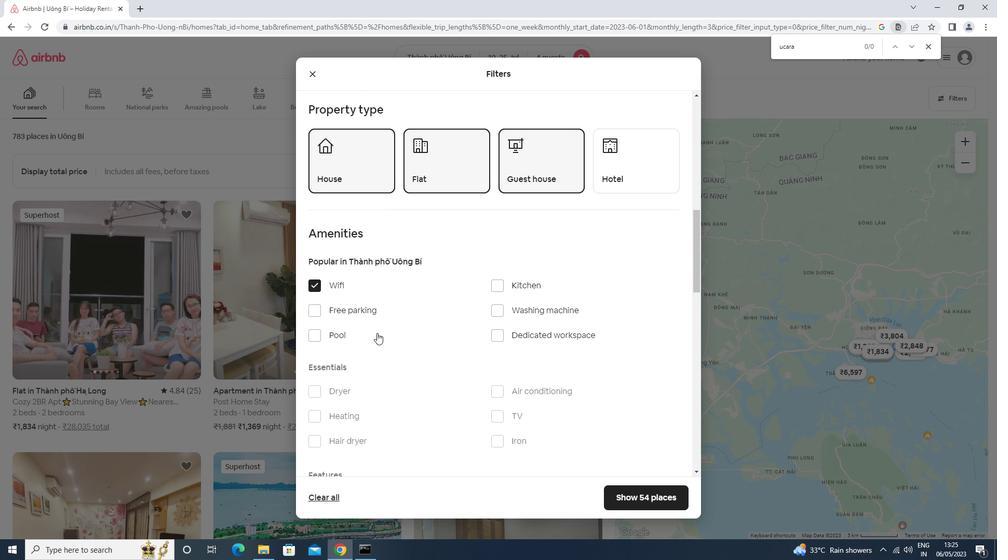 
Action: Mouse scrolled (385, 322) with delta (0, 0)
Screenshot: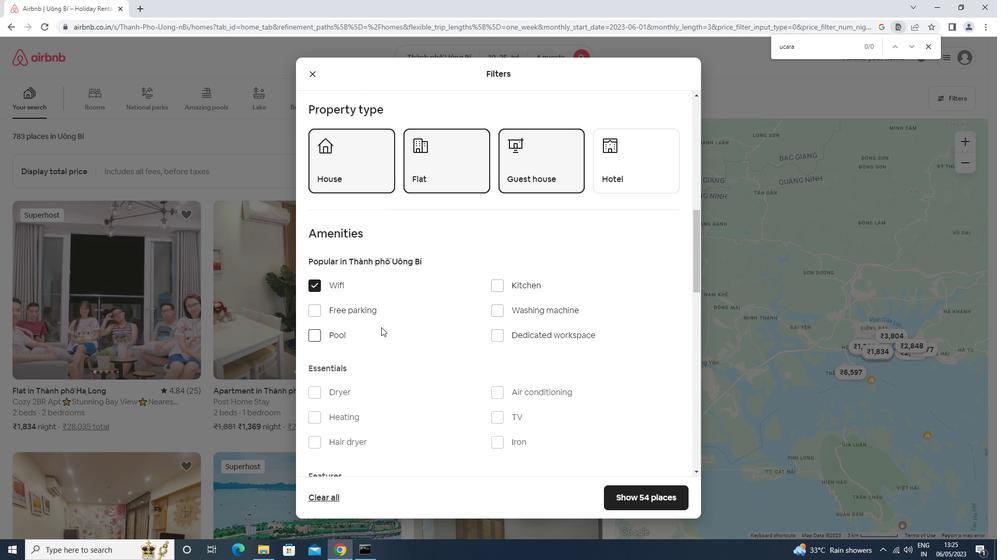 
Action: Mouse scrolled (385, 322) with delta (0, 0)
Screenshot: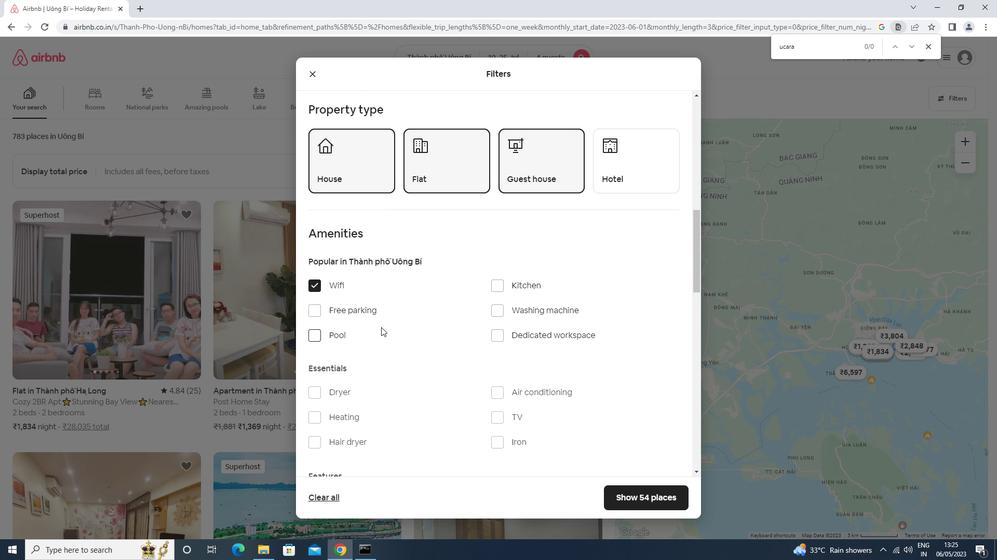 
Action: Mouse moved to (503, 265)
Screenshot: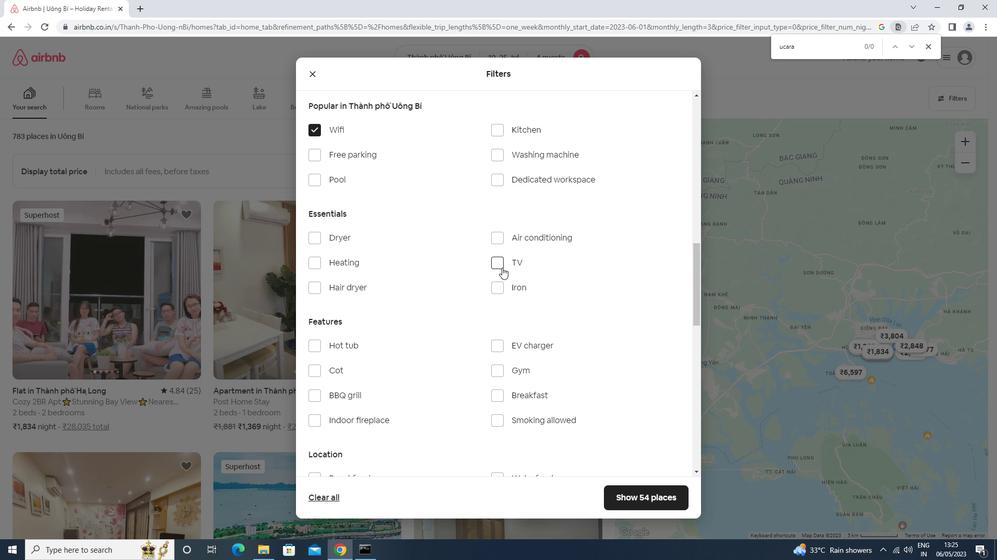 
Action: Mouse pressed left at (503, 265)
Screenshot: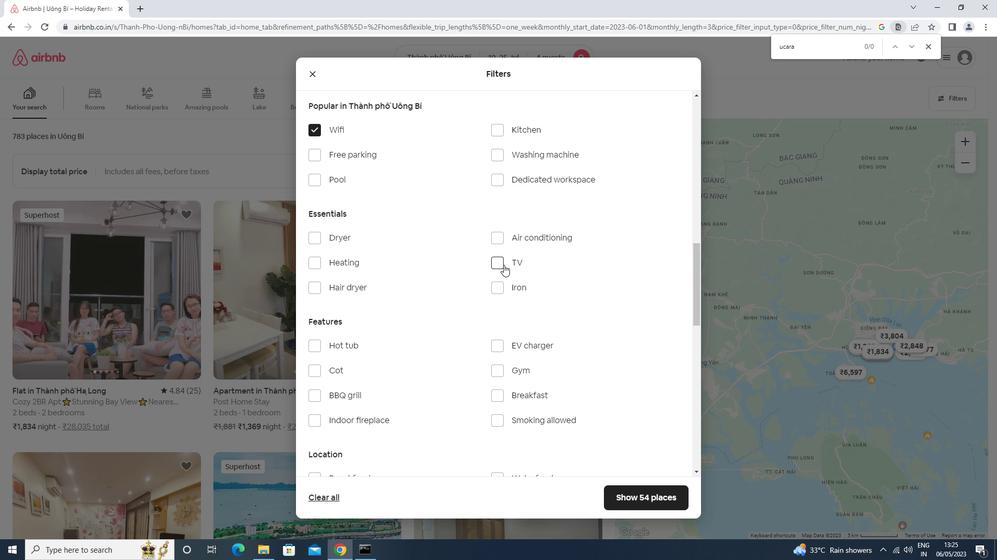 
Action: Mouse moved to (488, 274)
Screenshot: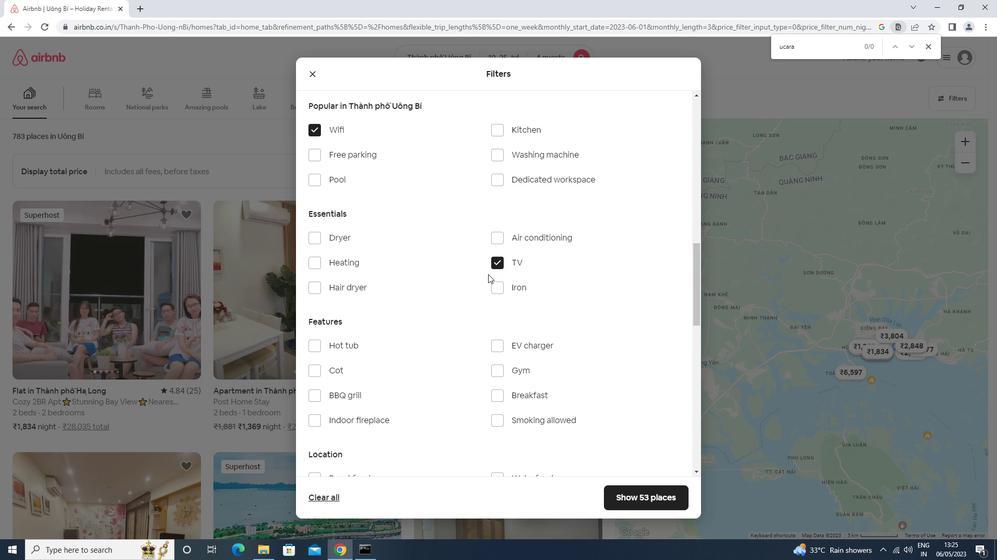 
Action: Mouse scrolled (488, 273) with delta (0, 0)
Screenshot: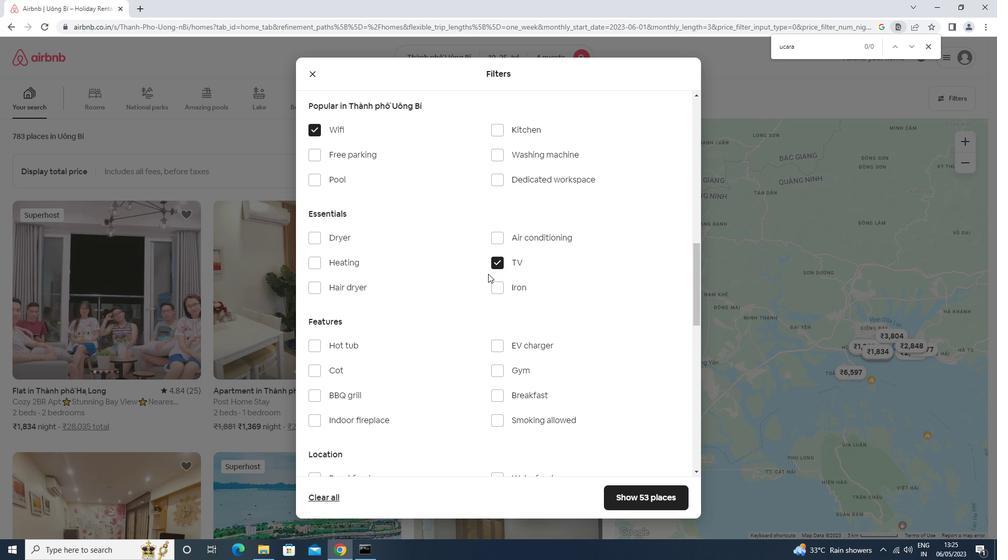 
Action: Mouse scrolled (488, 273) with delta (0, 0)
Screenshot: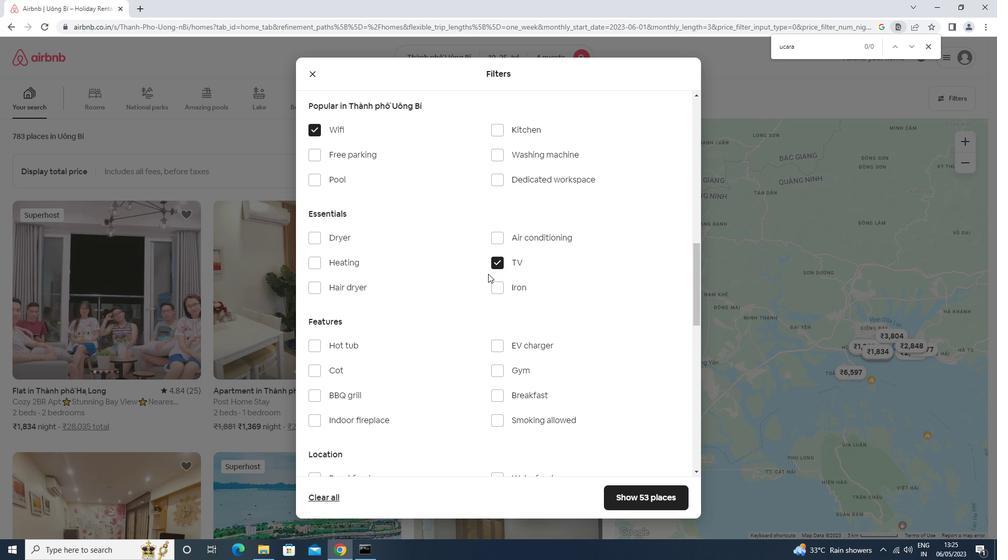 
Action: Mouse scrolled (488, 273) with delta (0, 0)
Screenshot: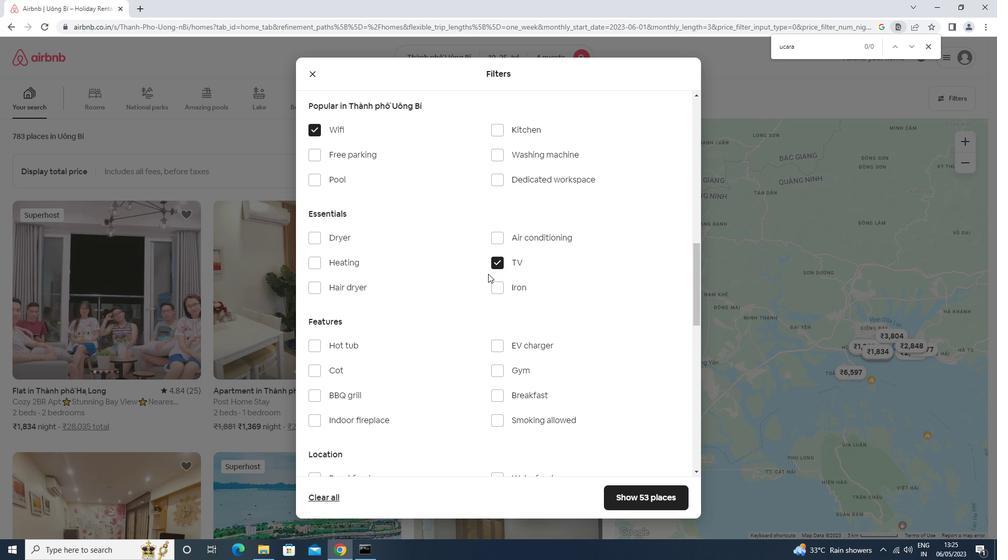 
Action: Mouse scrolled (488, 273) with delta (0, 0)
Screenshot: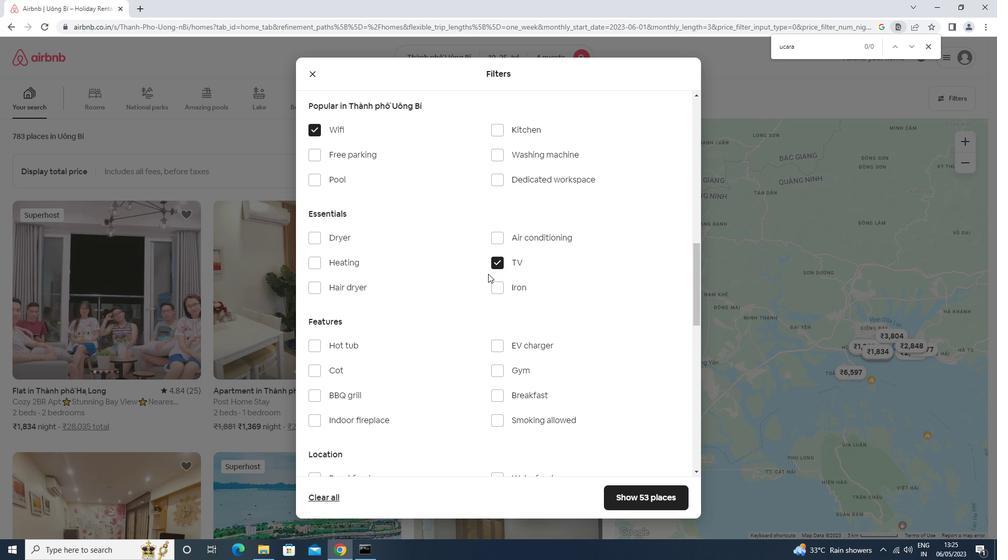 
Action: Mouse moved to (518, 163)
Screenshot: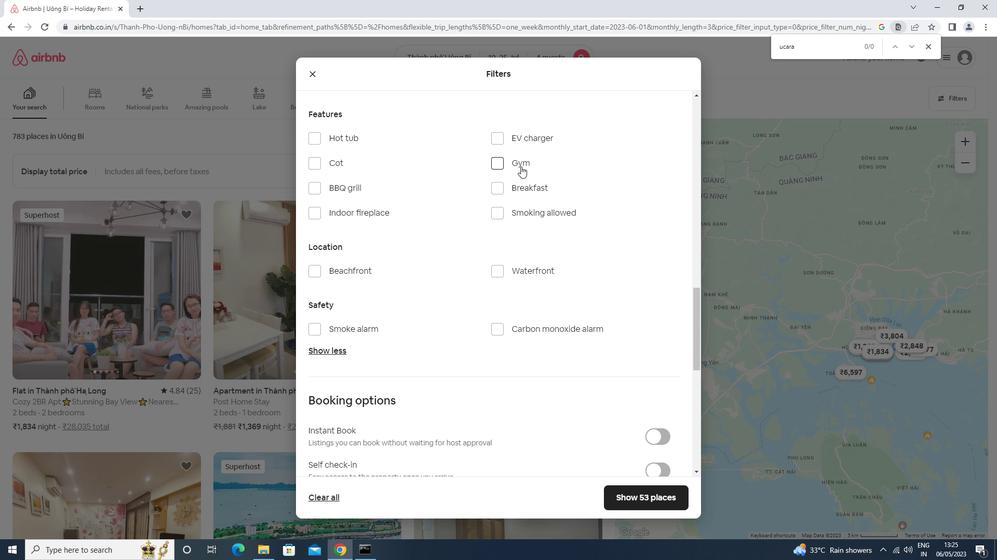 
Action: Mouse pressed left at (518, 163)
Screenshot: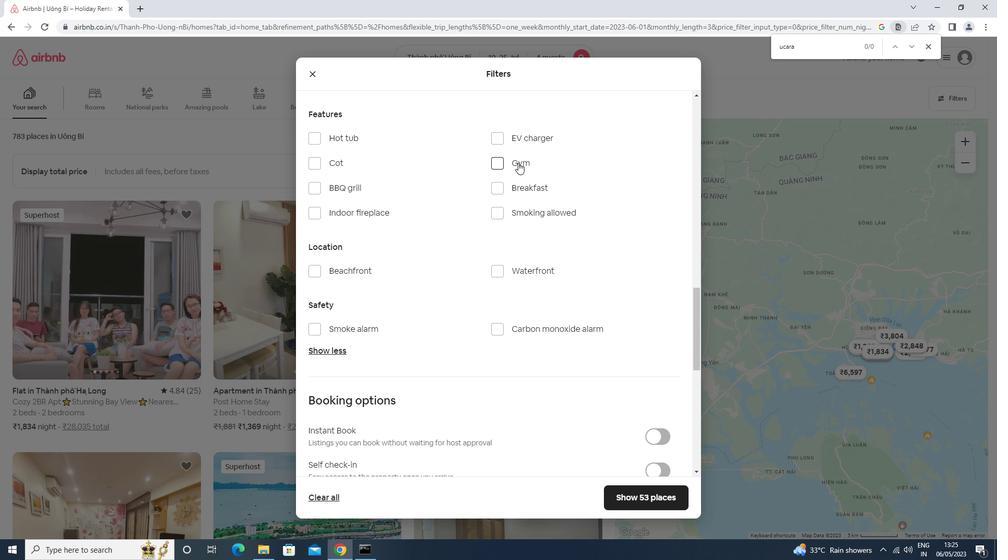 
Action: Mouse moved to (514, 188)
Screenshot: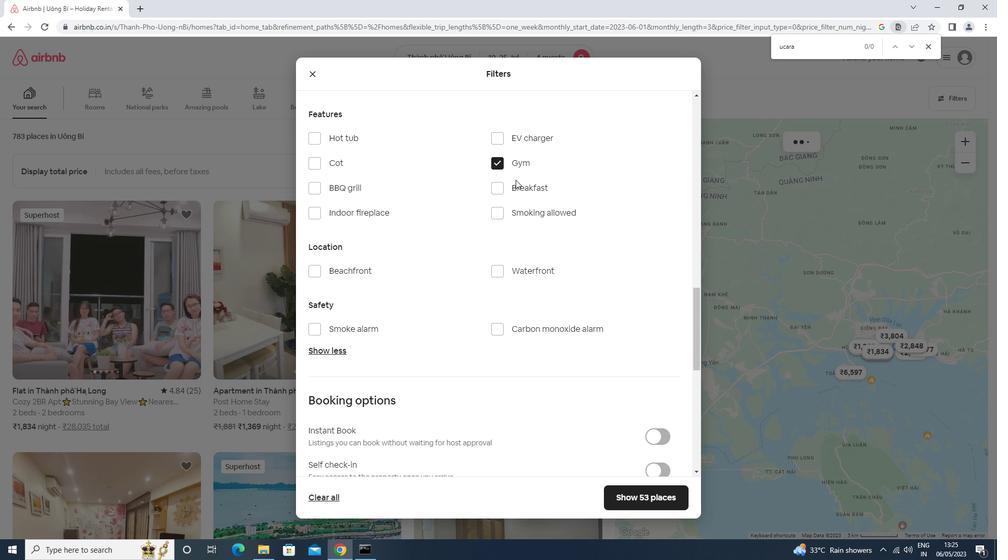 
Action: Mouse pressed left at (514, 188)
Screenshot: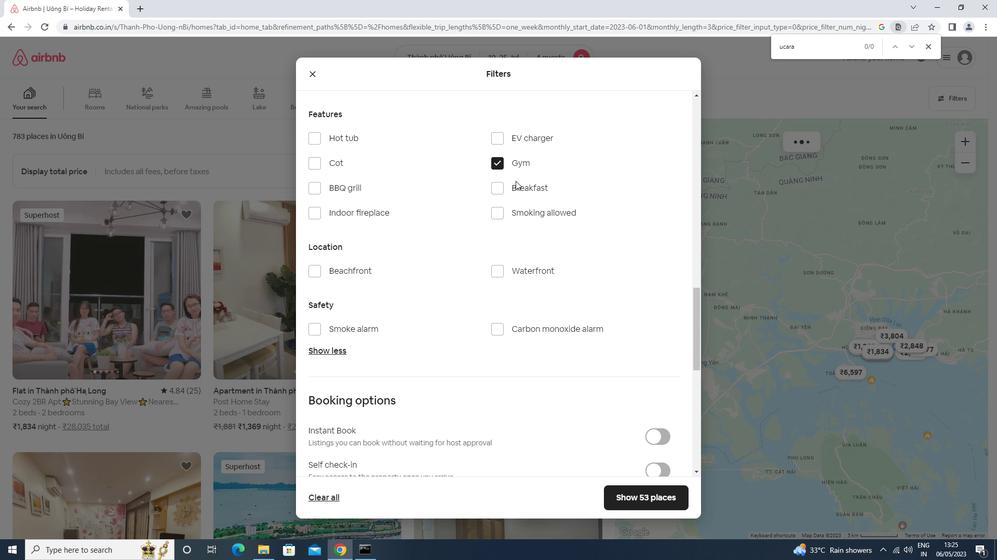 
Action: Mouse moved to (482, 238)
Screenshot: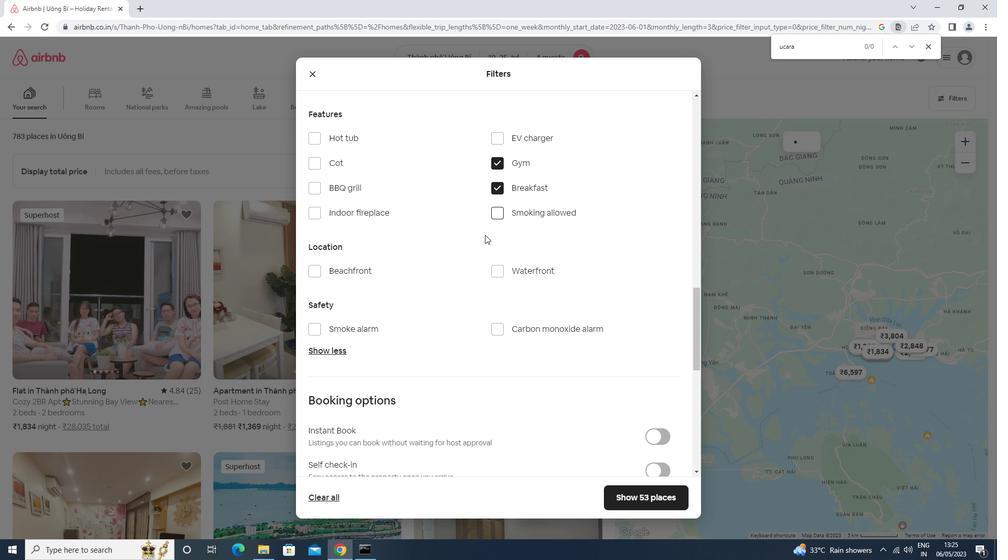 
Action: Mouse scrolled (482, 238) with delta (0, 0)
Screenshot: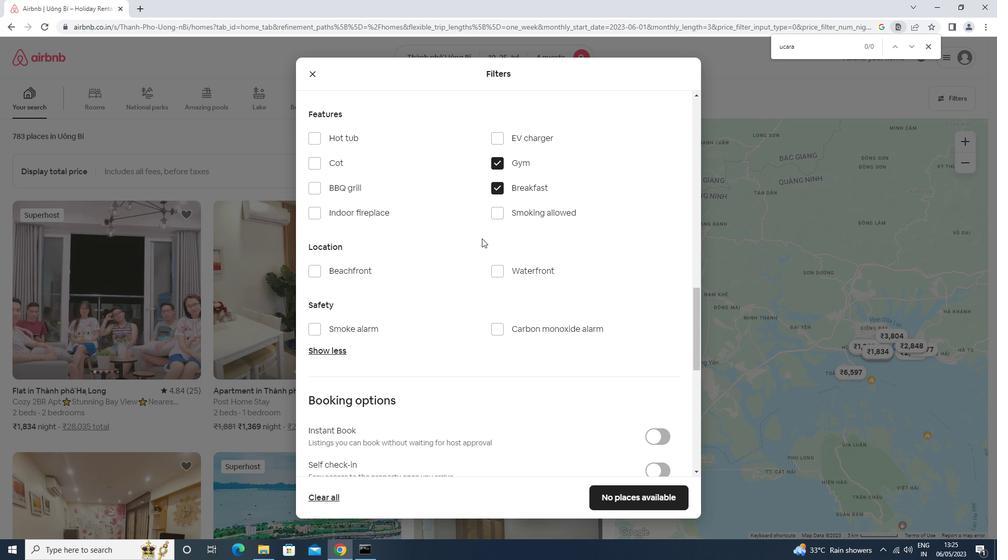 
Action: Mouse scrolled (482, 238) with delta (0, 0)
Screenshot: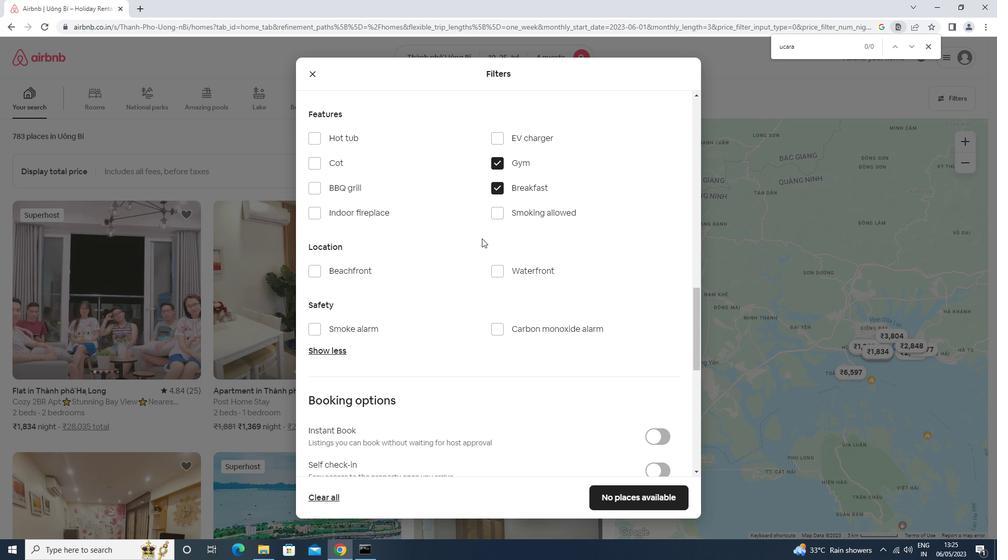 
Action: Mouse scrolled (482, 238) with delta (0, 0)
Screenshot: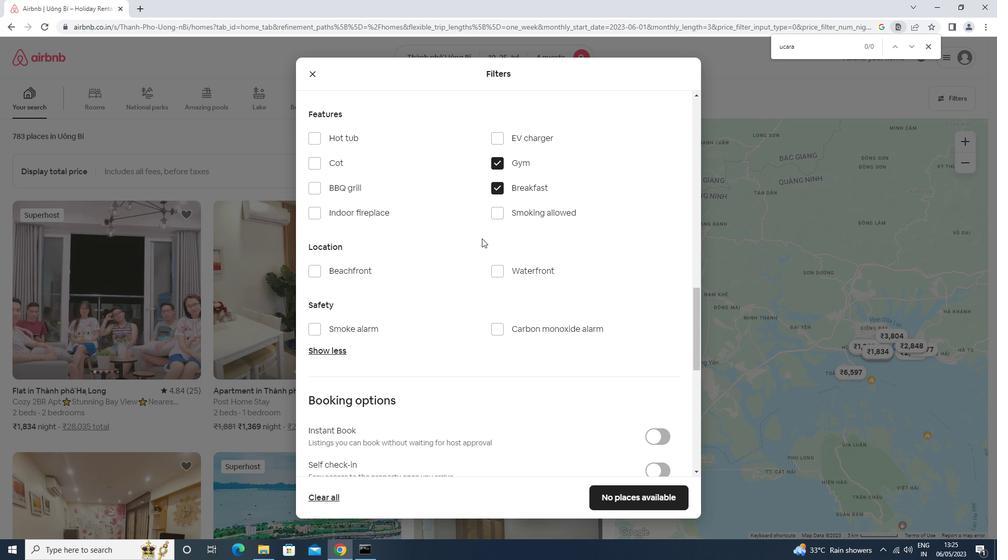 
Action: Mouse moved to (652, 306)
Screenshot: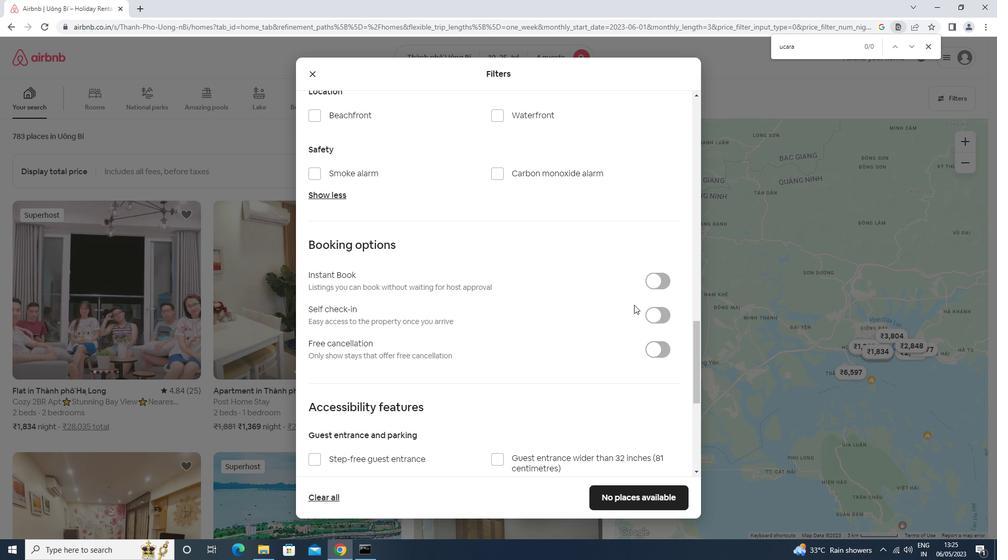 
Action: Mouse pressed left at (652, 306)
Screenshot: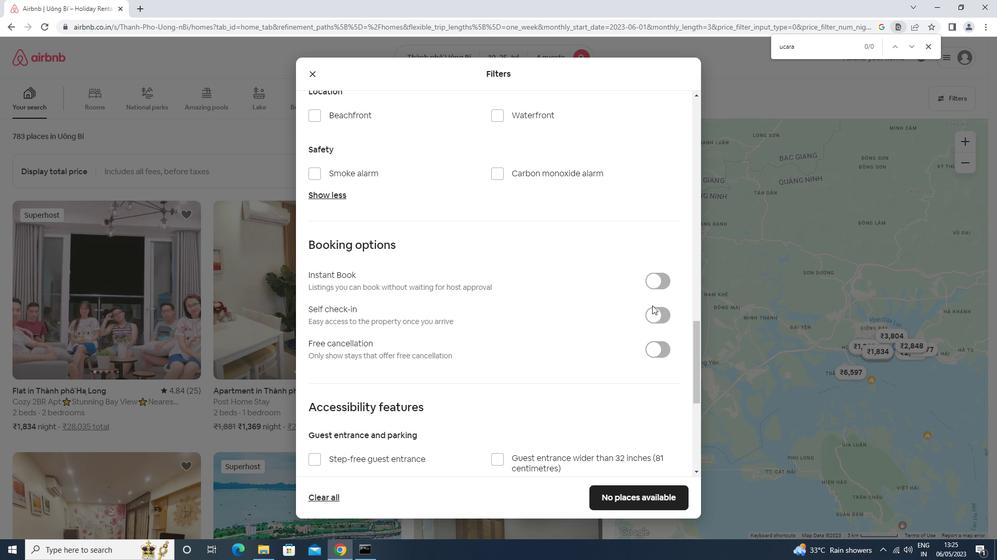 
Action: Mouse moved to (656, 316)
Screenshot: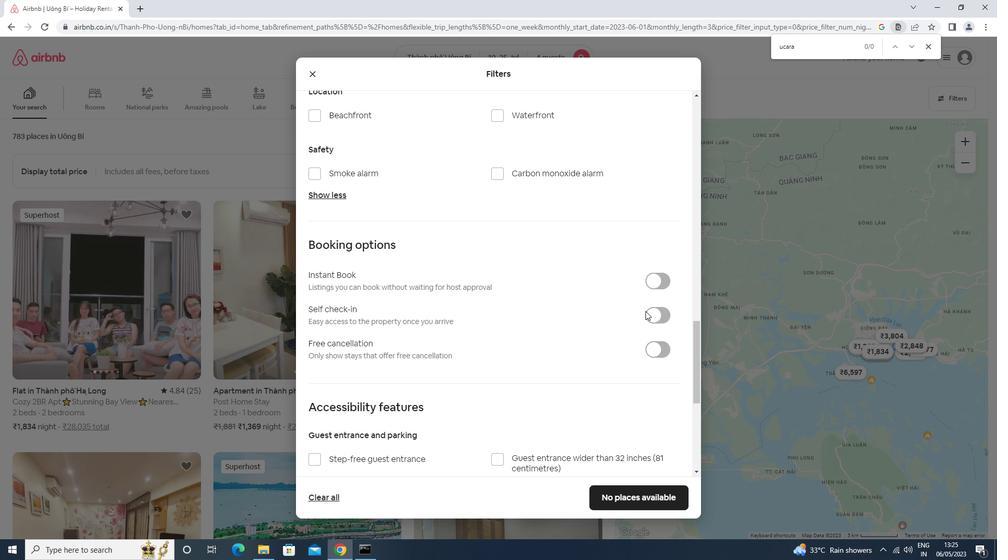 
Action: Mouse pressed left at (656, 316)
Screenshot: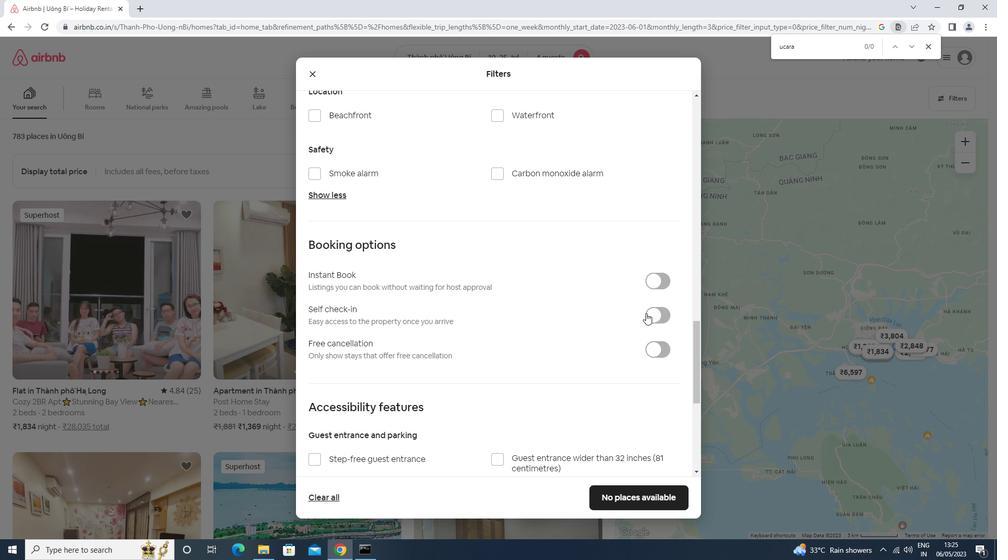 
Action: Mouse moved to (476, 346)
Screenshot: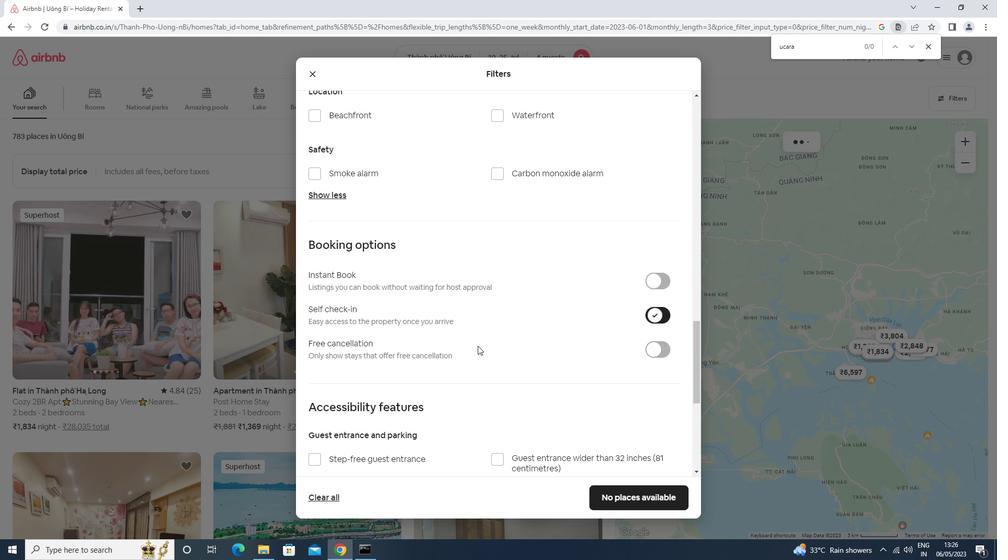 
Action: Mouse scrolled (476, 346) with delta (0, 0)
Screenshot: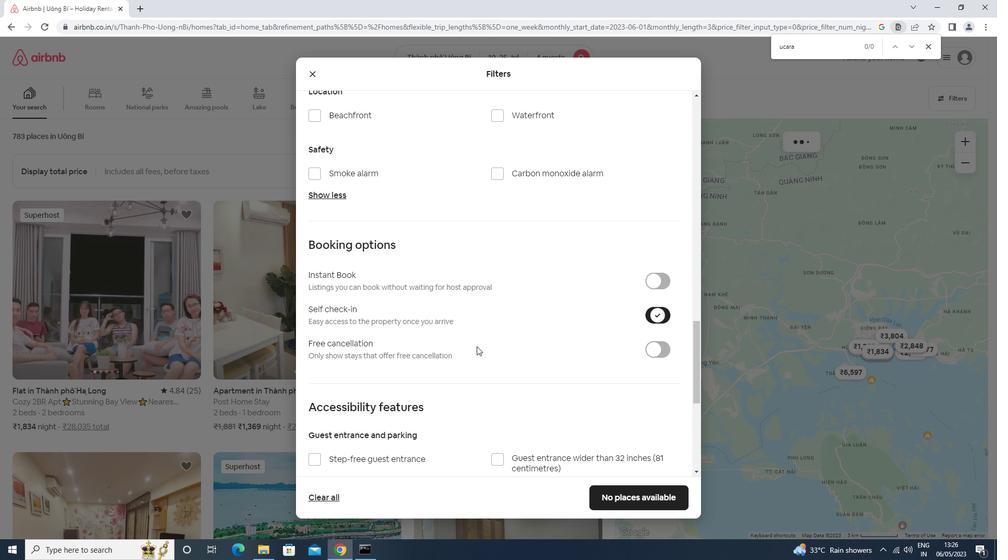 
Action: Mouse scrolled (476, 346) with delta (0, 0)
Screenshot: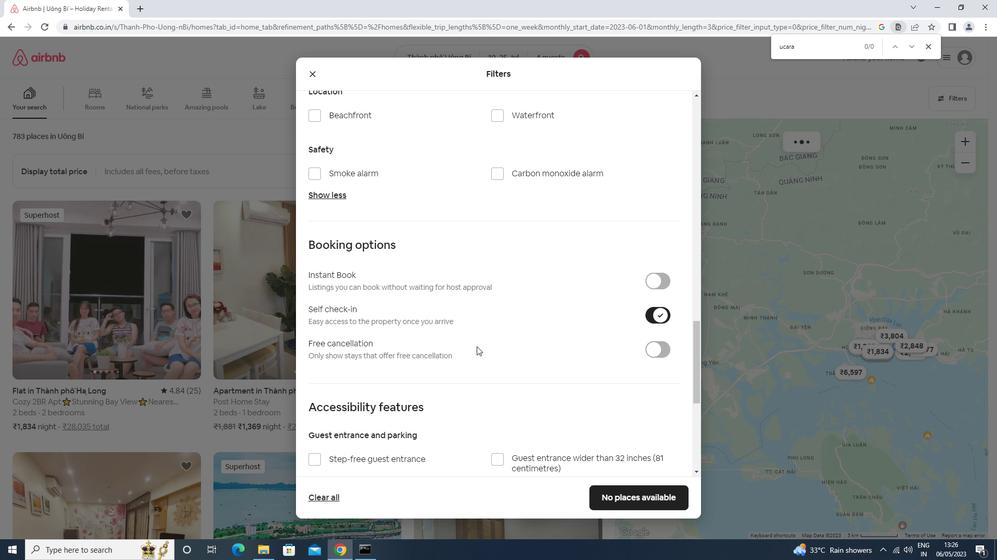 
Action: Mouse scrolled (476, 346) with delta (0, 0)
Screenshot: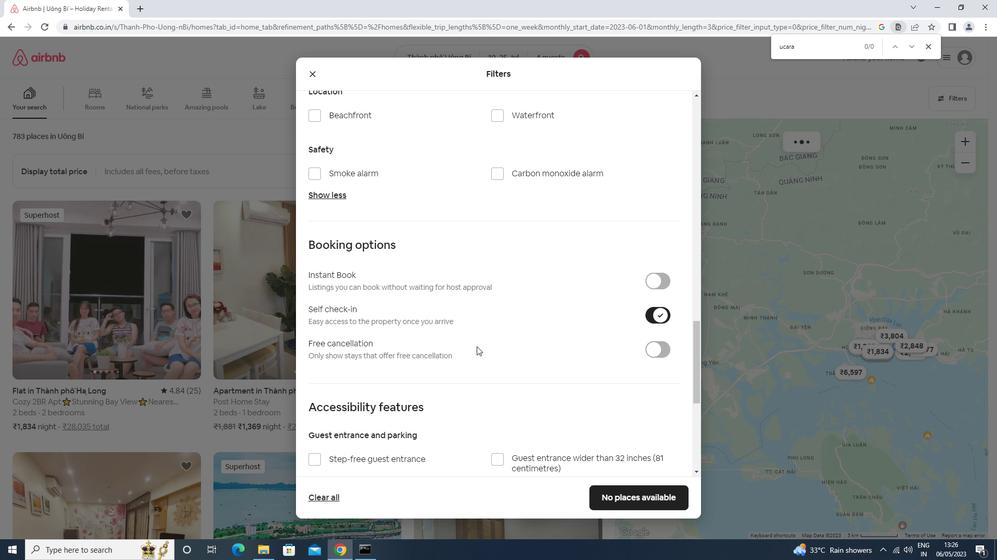 
Action: Mouse scrolled (476, 346) with delta (0, 0)
Screenshot: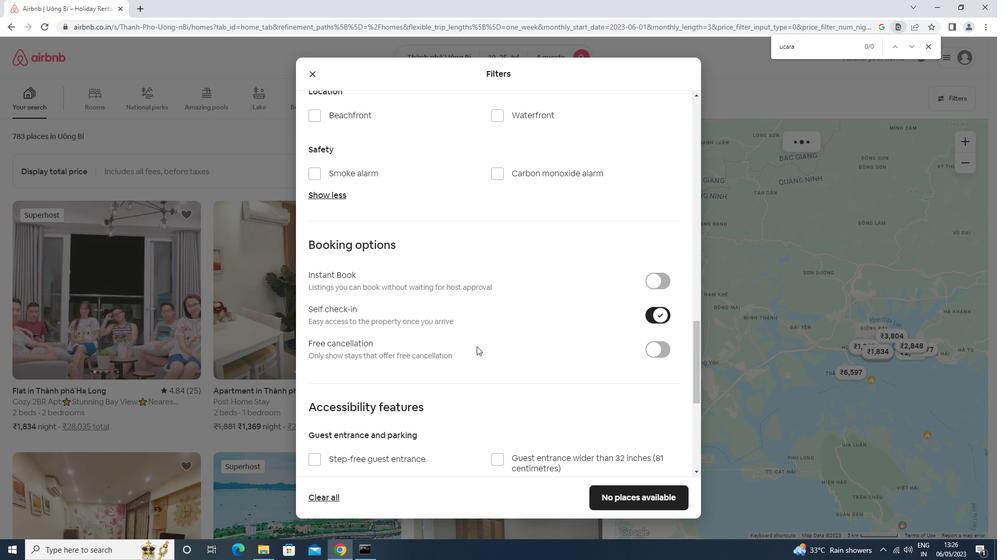 
Action: Mouse scrolled (476, 346) with delta (0, 0)
Screenshot: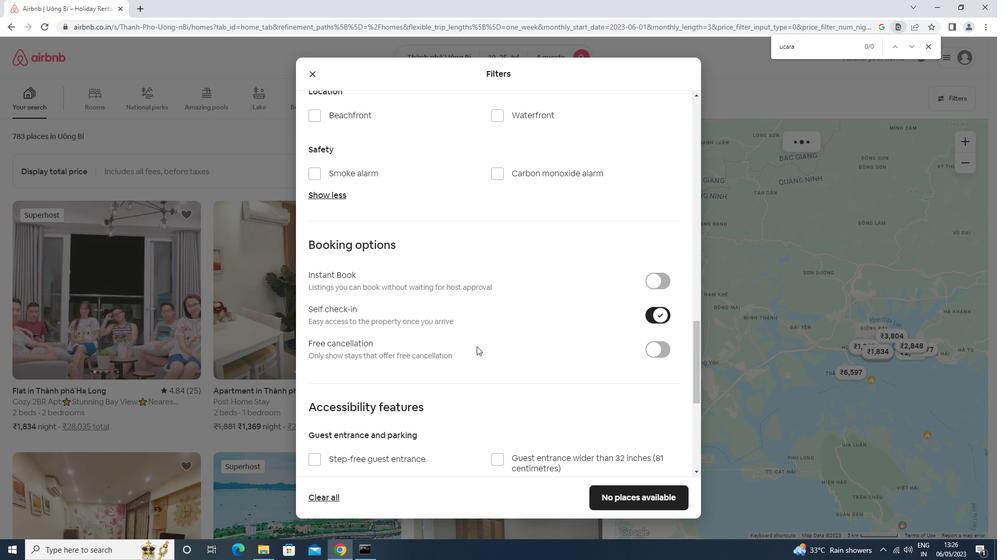 
Action: Mouse scrolled (476, 346) with delta (0, 0)
Screenshot: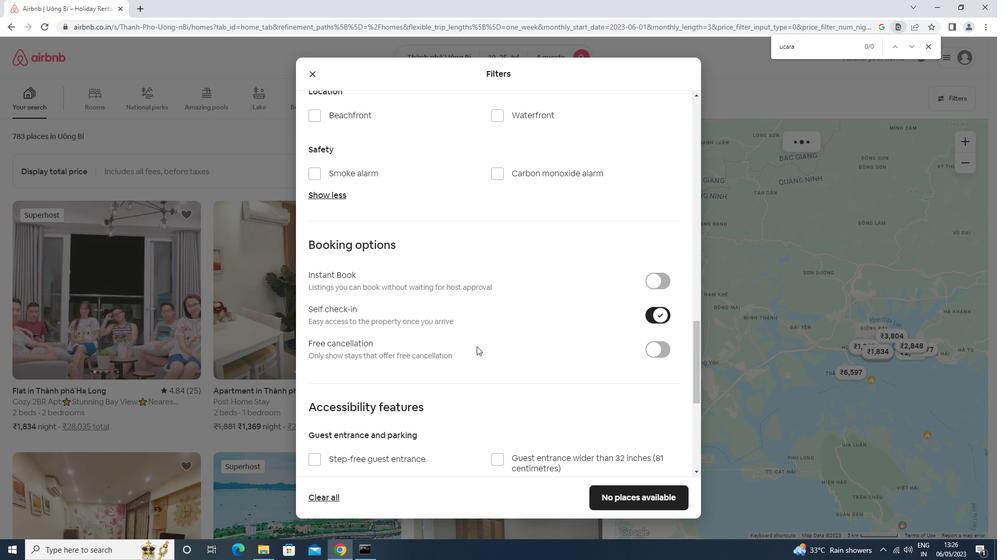 
Action: Mouse moved to (365, 403)
Screenshot: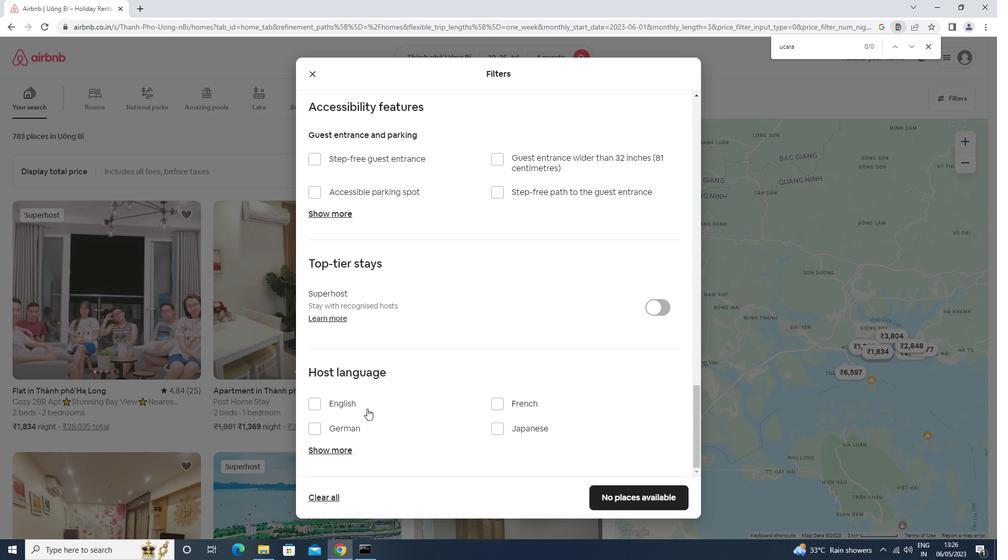 
Action: Mouse pressed left at (365, 403)
Screenshot: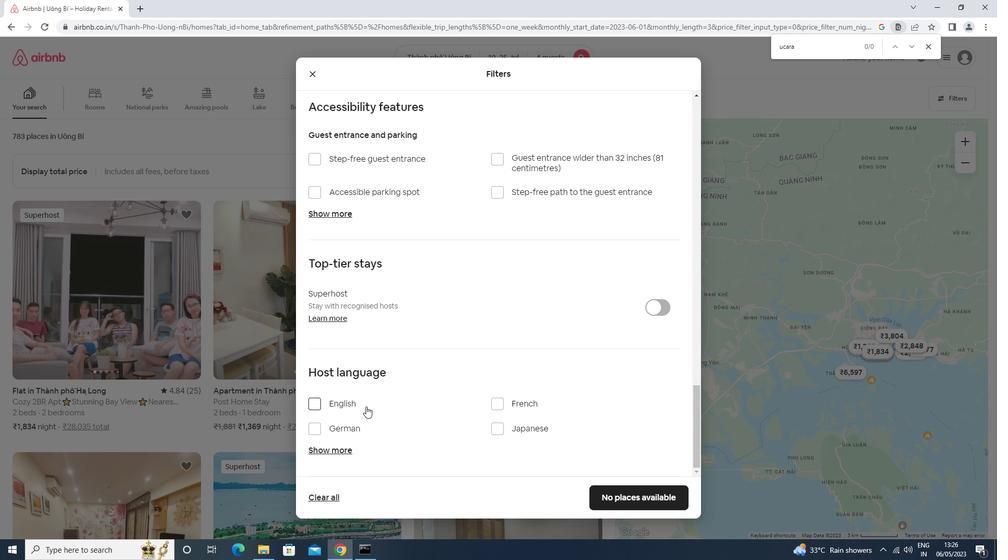 
Action: Mouse moved to (628, 491)
Screenshot: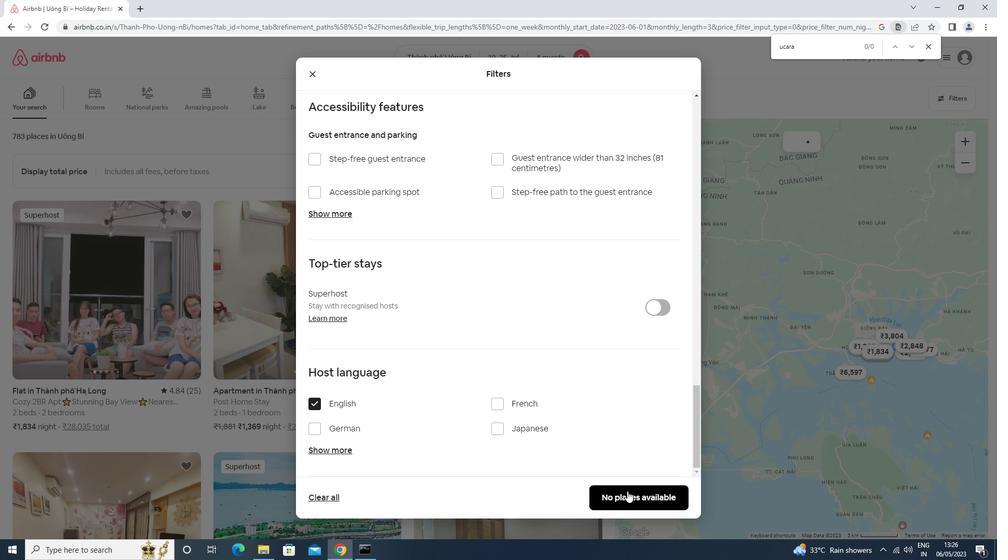 
Action: Mouse pressed left at (628, 491)
Screenshot: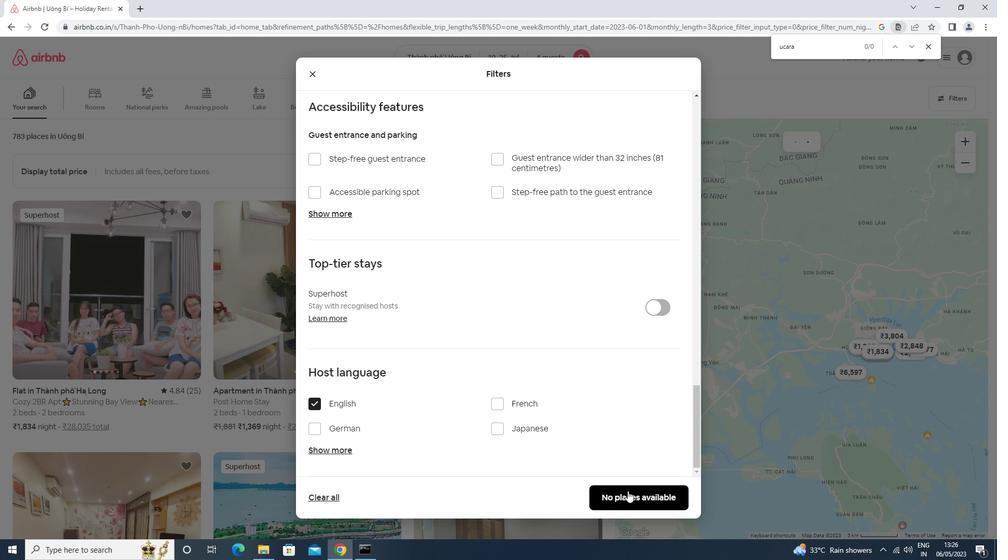 
